 Task: Look for Airbnb options in TÃ¢rgu Secuiesc, Romania from 12th December, 2023 to 16th December, 2023 for 8 adults. Place can be room with 8 bedrooms having 8 beds and 8 bathrooms. Property type can be hotel. Amenities needed are: wifi, TV, free parkinig on premises, gym, breakfast.
Action: Mouse moved to (444, 85)
Screenshot: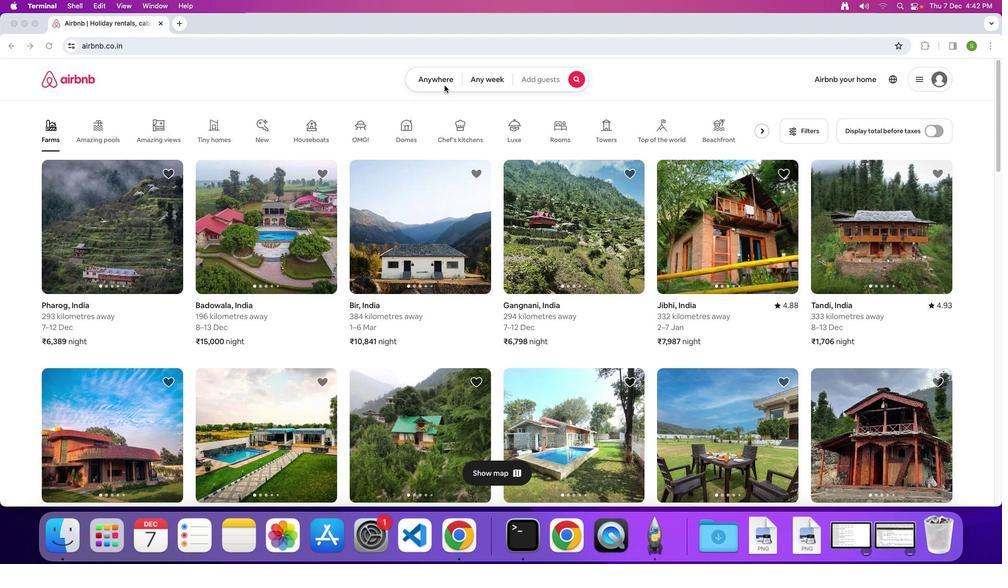 
Action: Mouse pressed left at (444, 85)
Screenshot: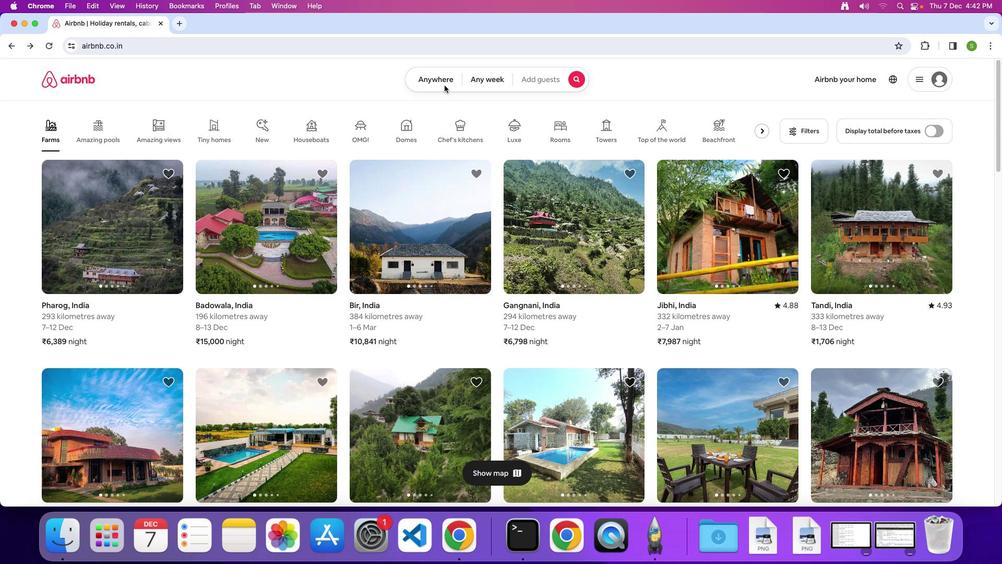 
Action: Mouse moved to (445, 84)
Screenshot: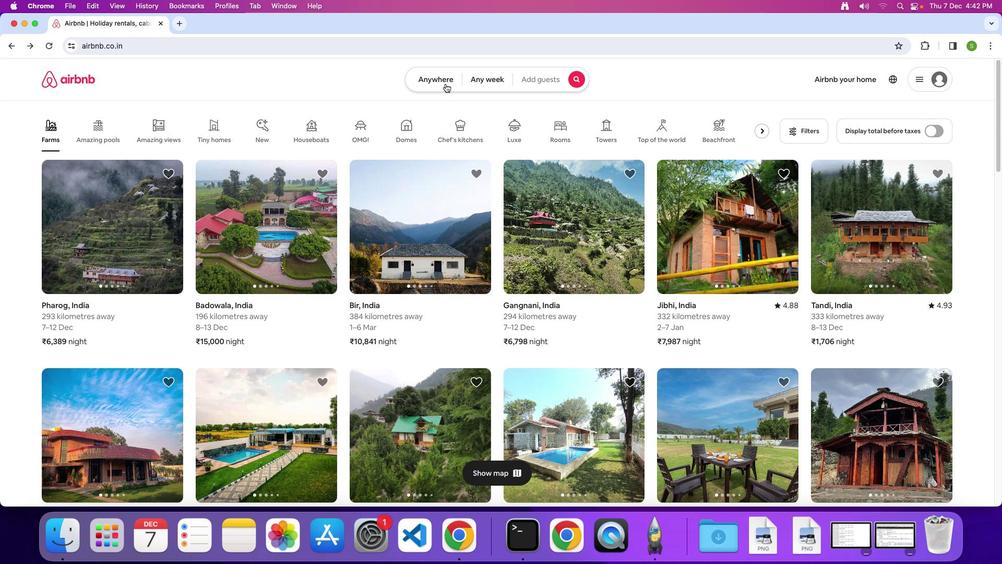 
Action: Mouse pressed left at (445, 84)
Screenshot: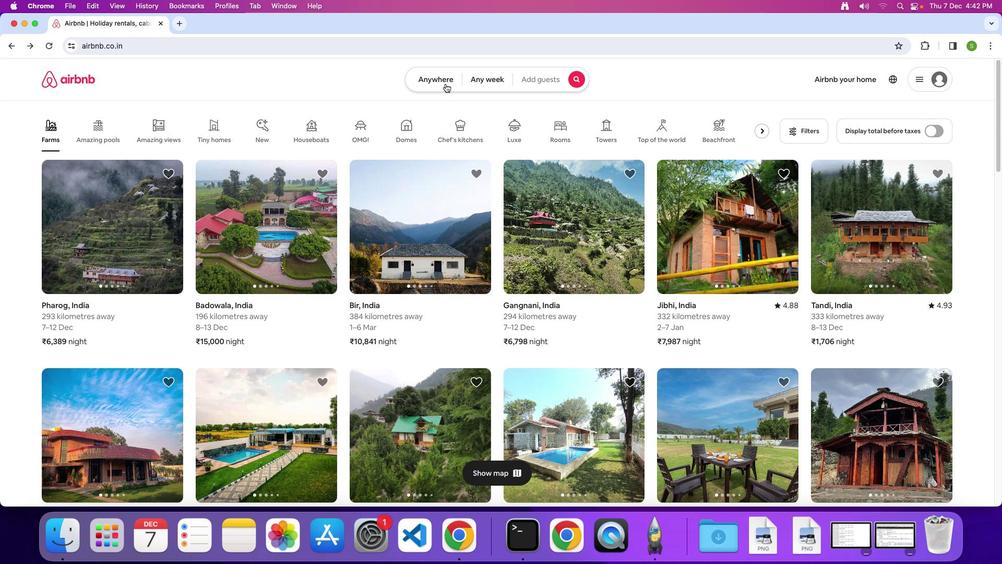 
Action: Mouse moved to (415, 118)
Screenshot: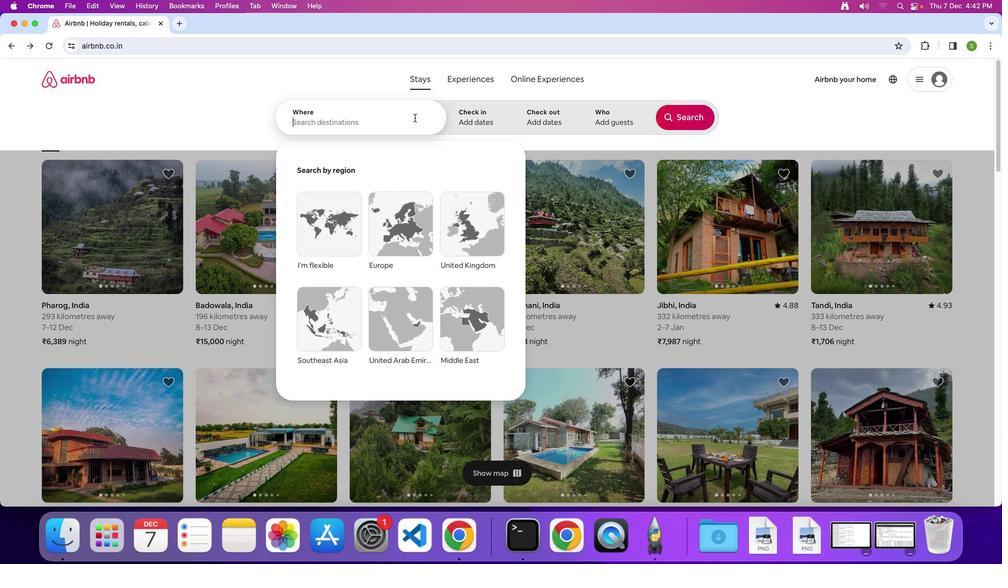 
Action: Mouse pressed left at (415, 118)
Screenshot: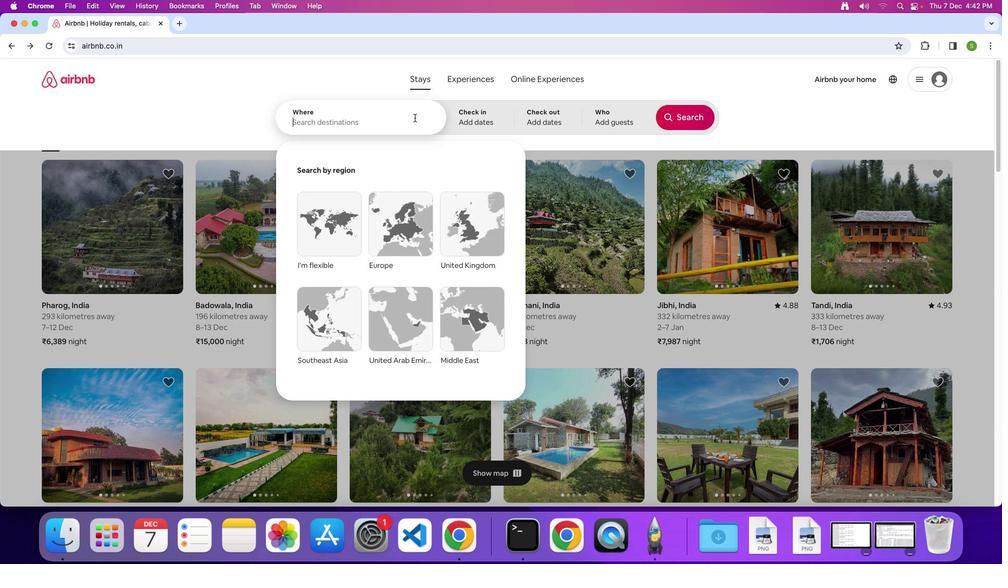 
Action: Key pressed 'T'Key.caps_lock'a''r''g''u'Key.spaceKey.shift'S''e''c''u''i''e''s''c'','Key.spaceKey.shift'R''o''m''a''n''i''a'Key.enter
Screenshot: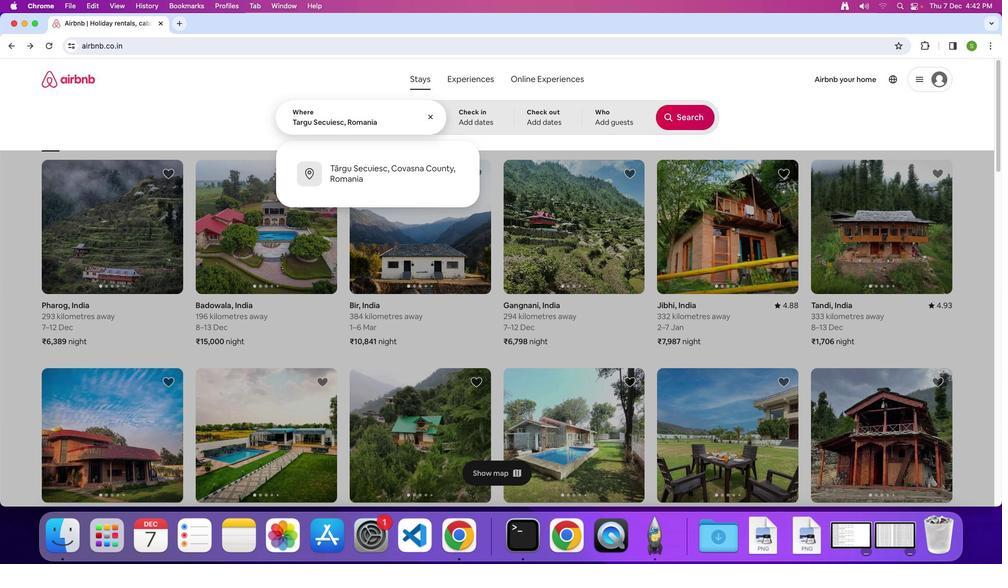 
Action: Mouse moved to (367, 293)
Screenshot: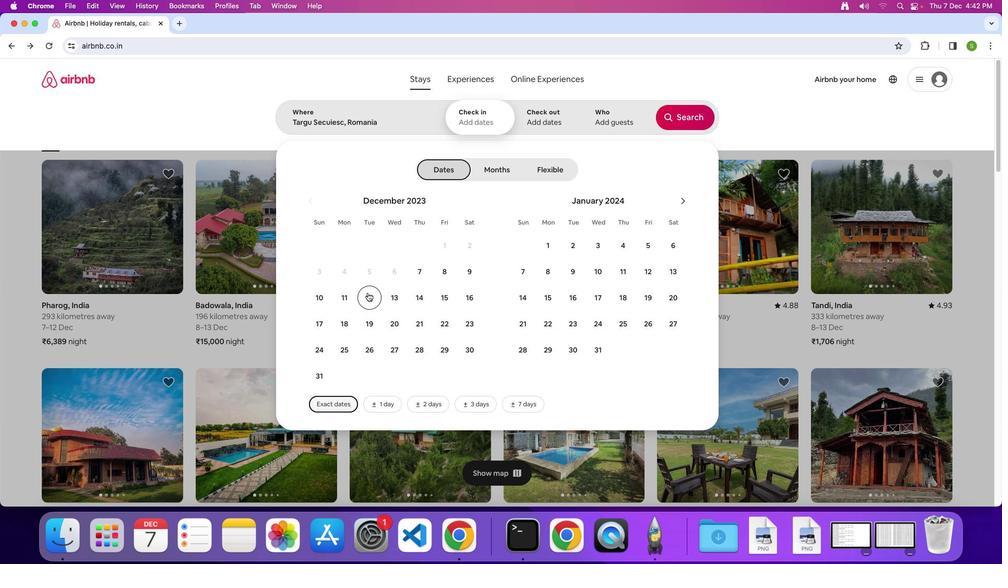 
Action: Mouse pressed left at (367, 293)
Screenshot: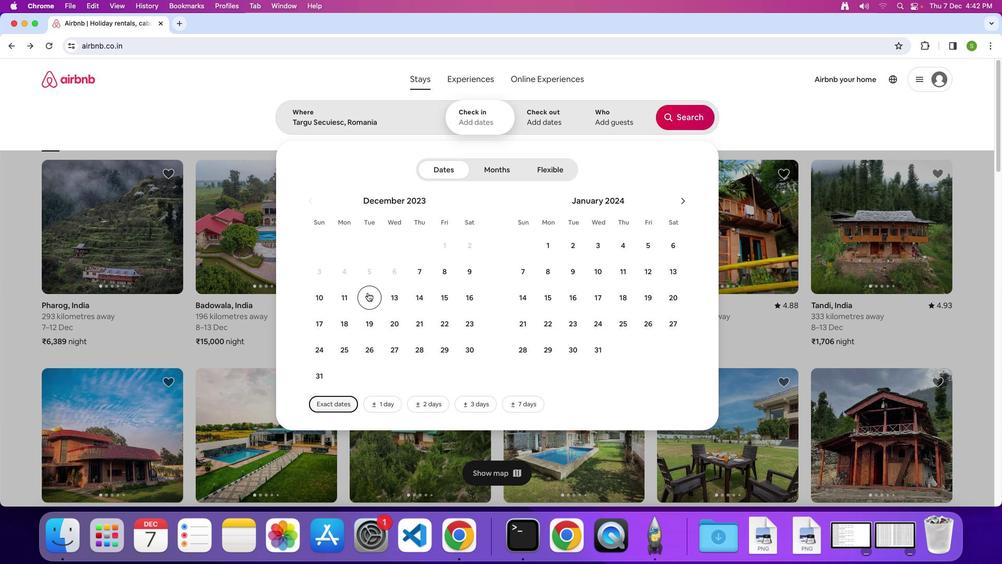 
Action: Mouse moved to (462, 290)
Screenshot: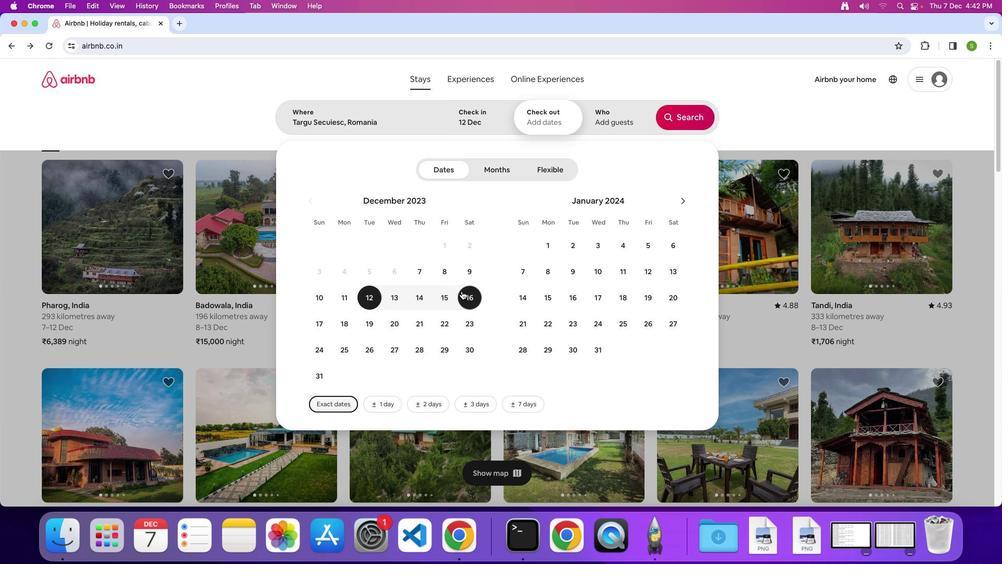 
Action: Mouse pressed left at (462, 290)
Screenshot: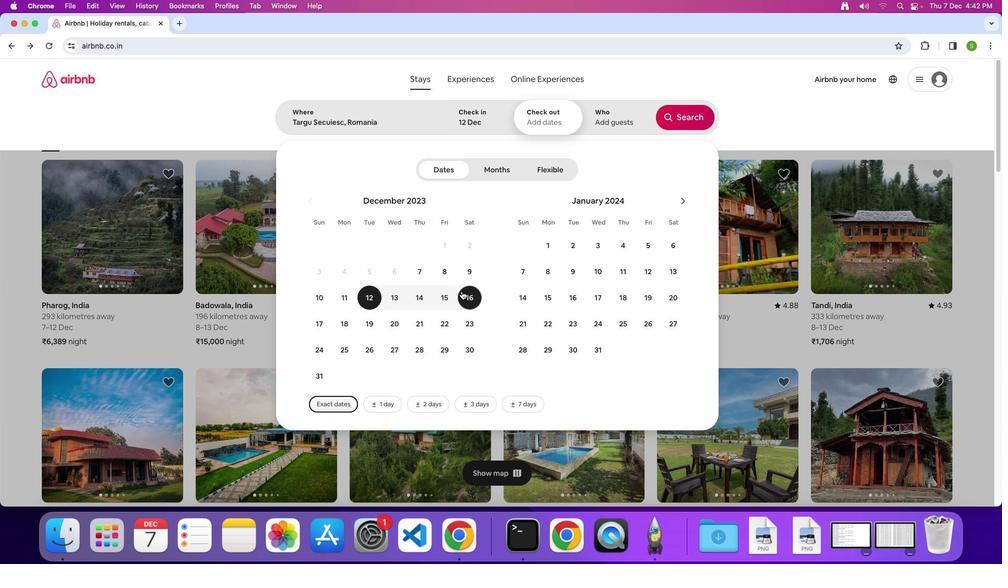 
Action: Mouse moved to (600, 114)
Screenshot: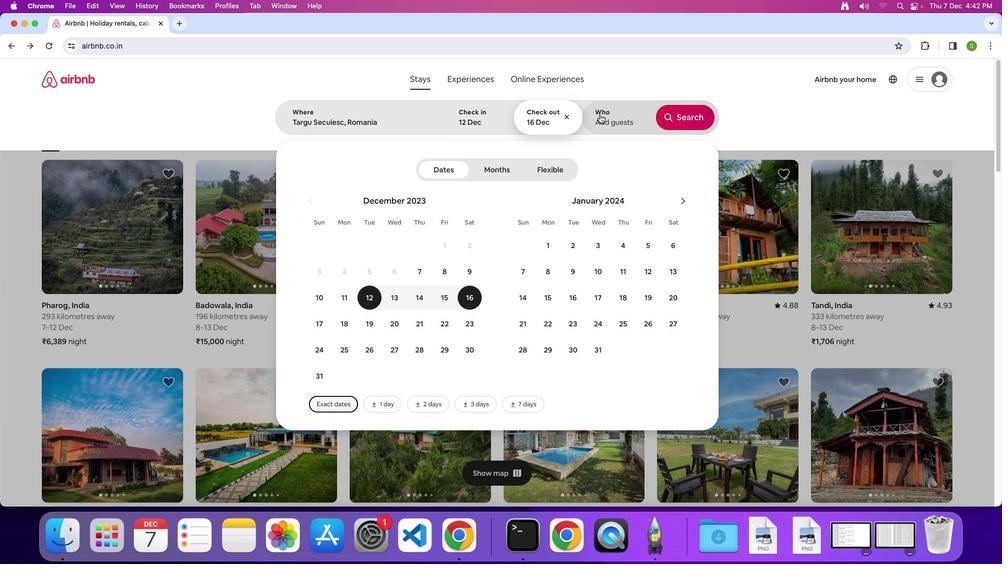 
Action: Mouse pressed left at (600, 114)
Screenshot: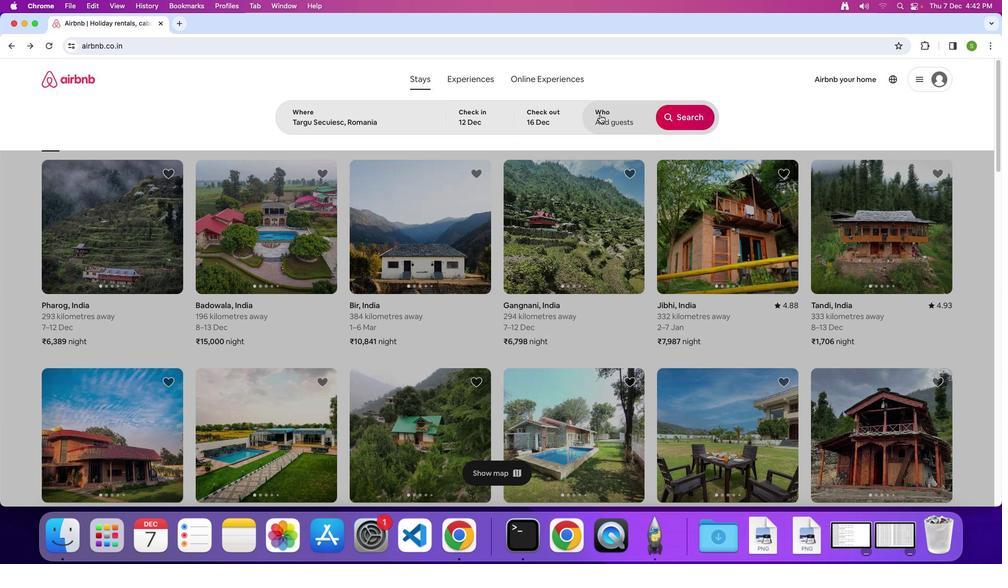 
Action: Mouse moved to (691, 174)
Screenshot: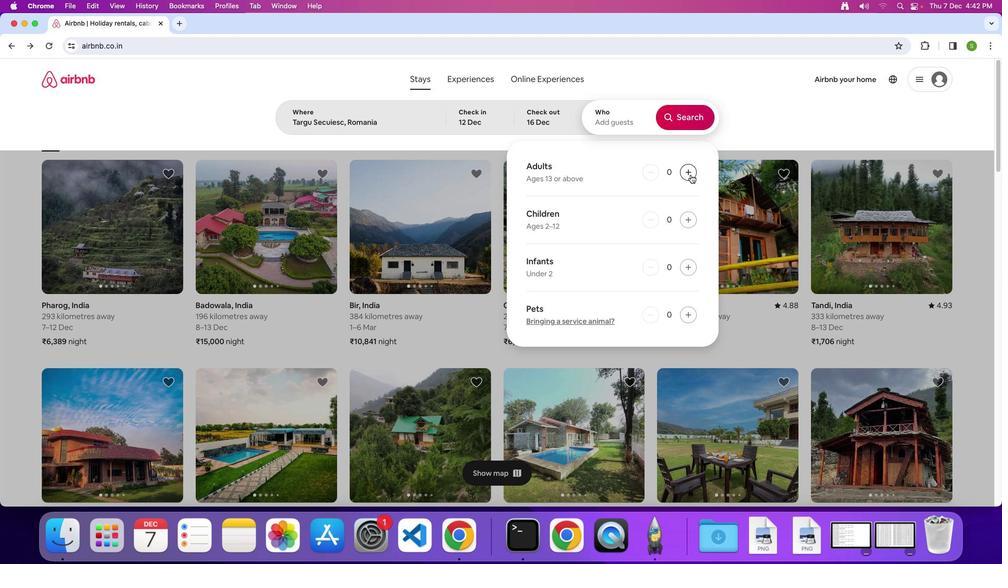 
Action: Mouse pressed left at (691, 174)
Screenshot: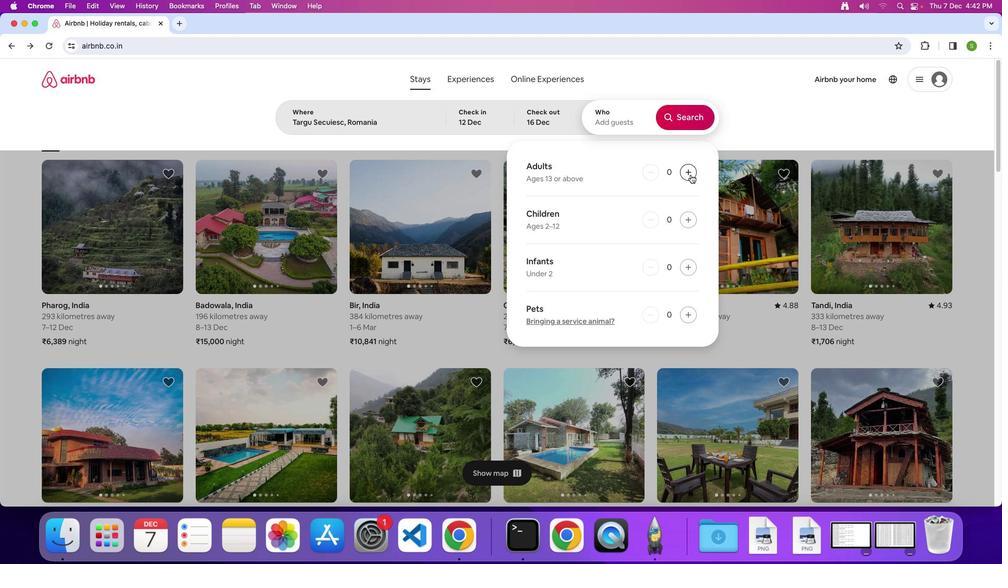 
Action: Mouse pressed left at (691, 174)
Screenshot: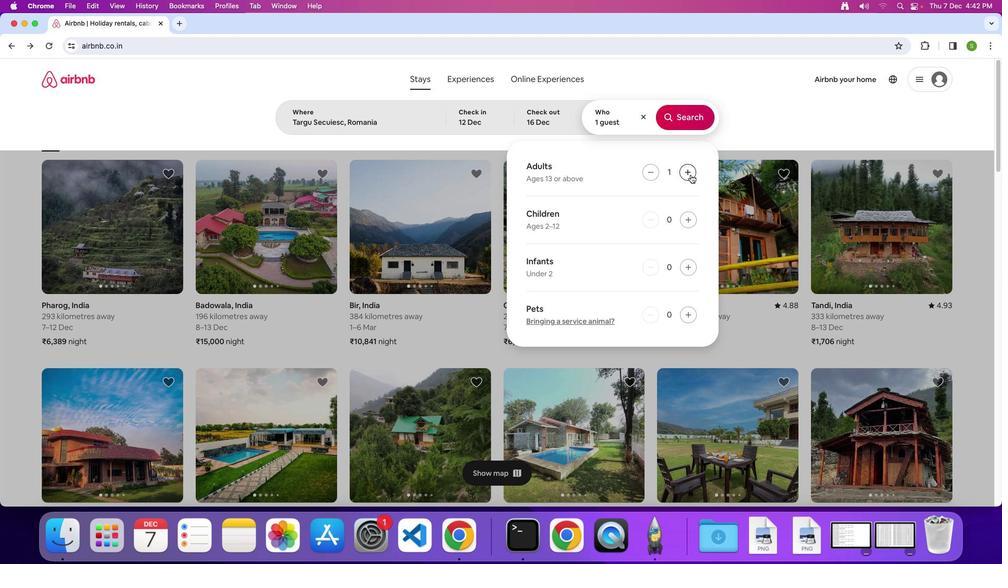 
Action: Mouse pressed left at (691, 174)
Screenshot: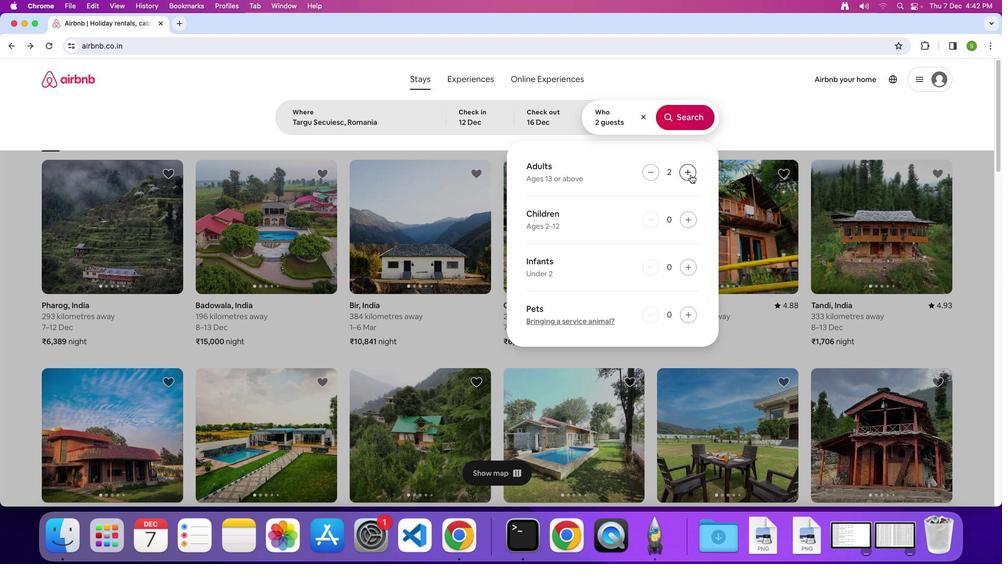 
Action: Mouse pressed left at (691, 174)
Screenshot: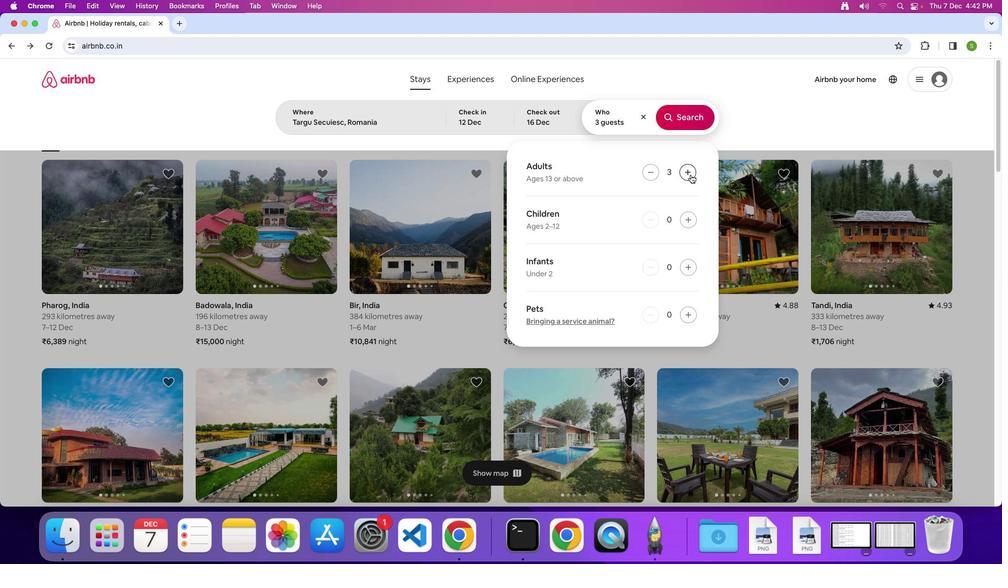 
Action: Mouse pressed left at (691, 174)
Screenshot: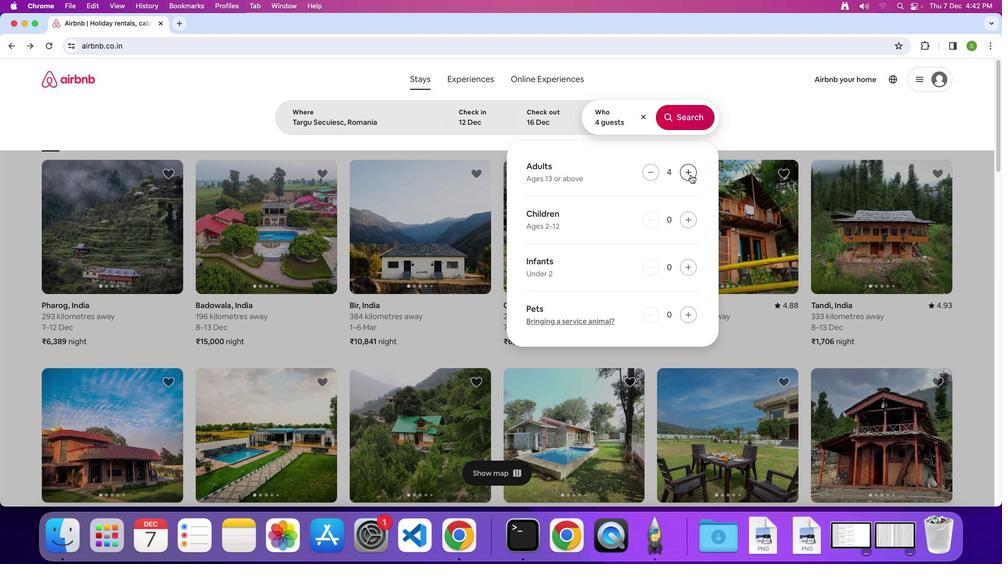 
Action: Mouse pressed left at (691, 174)
Screenshot: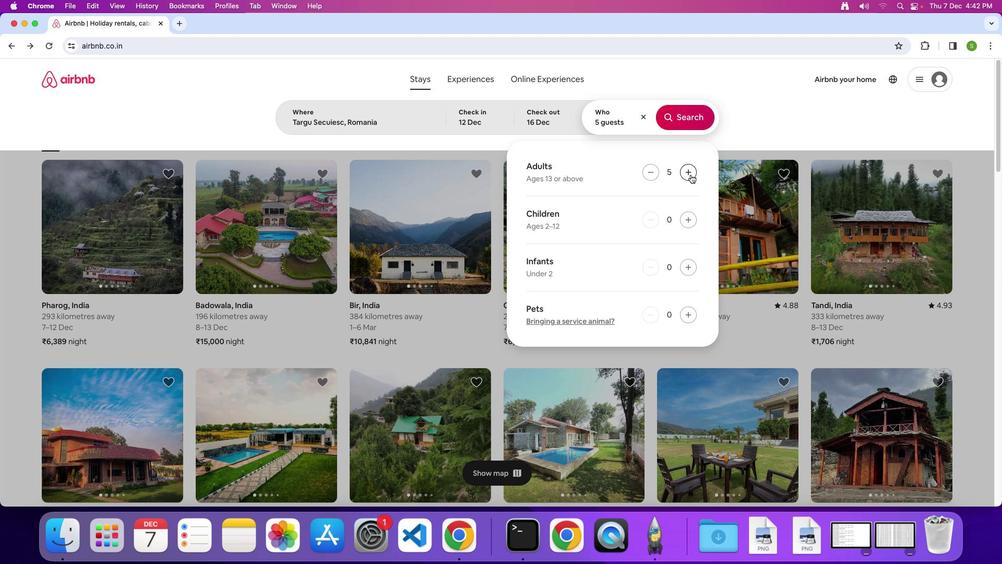 
Action: Mouse pressed left at (691, 174)
Screenshot: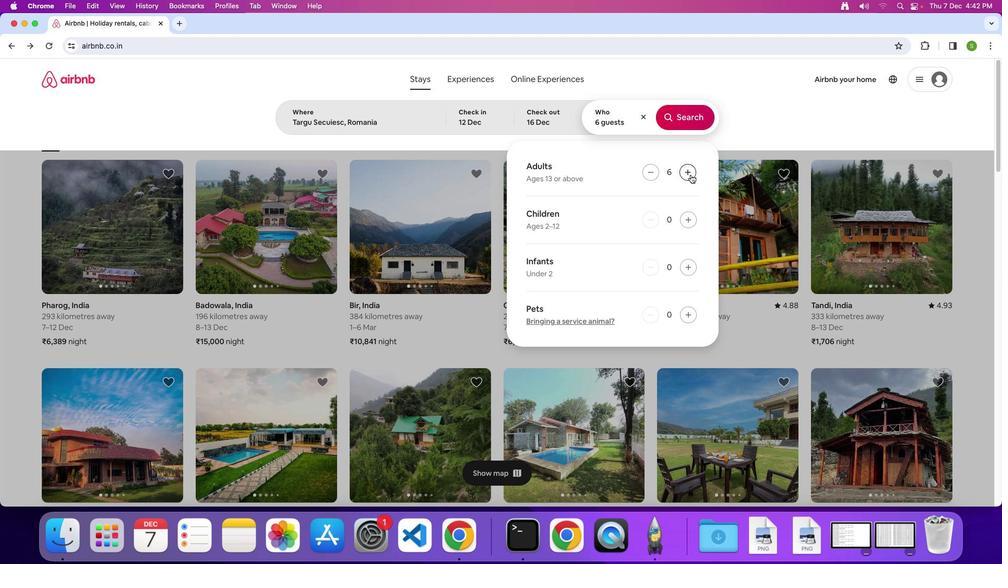 
Action: Mouse pressed left at (691, 174)
Screenshot: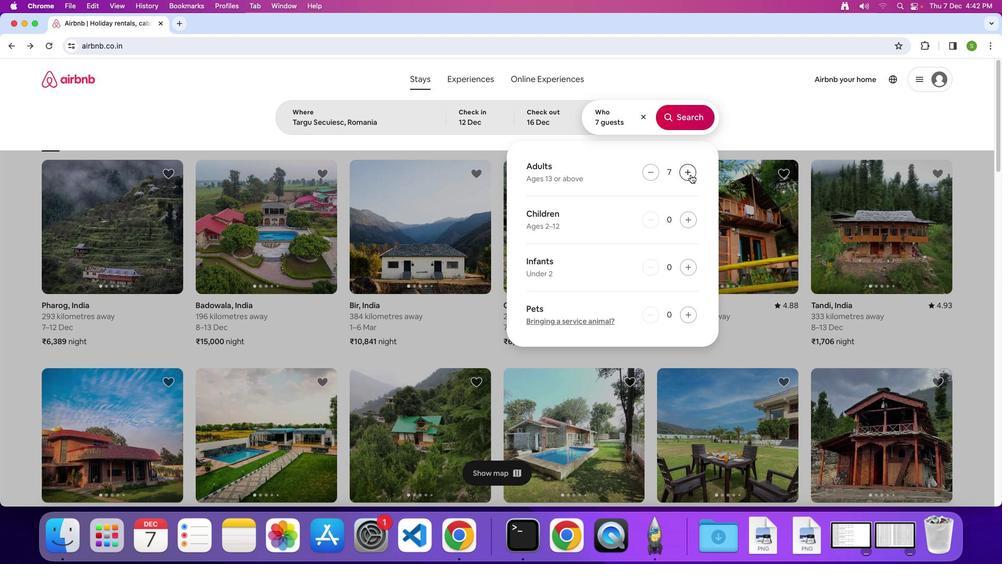 
Action: Mouse moved to (693, 122)
Screenshot: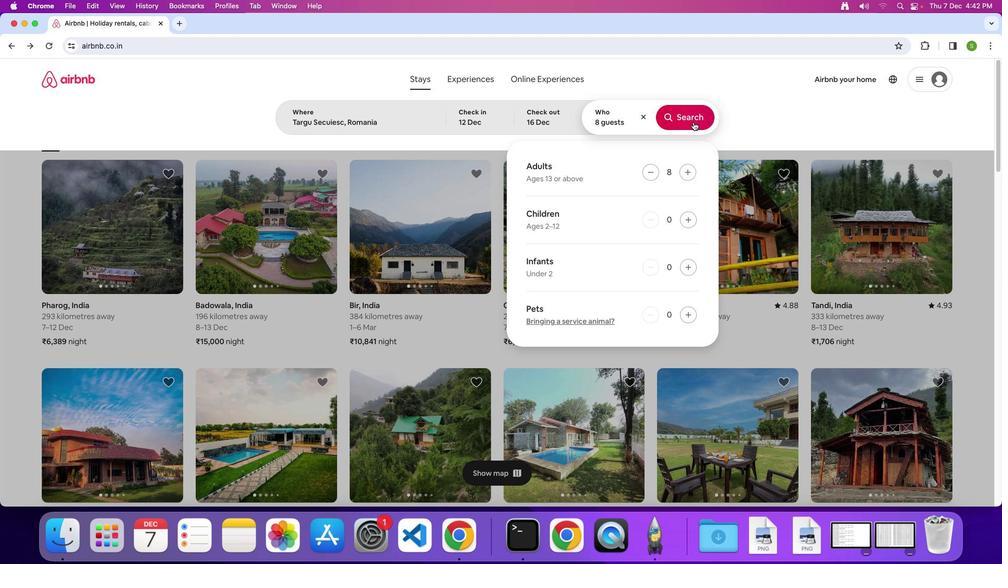 
Action: Mouse pressed left at (693, 122)
Screenshot: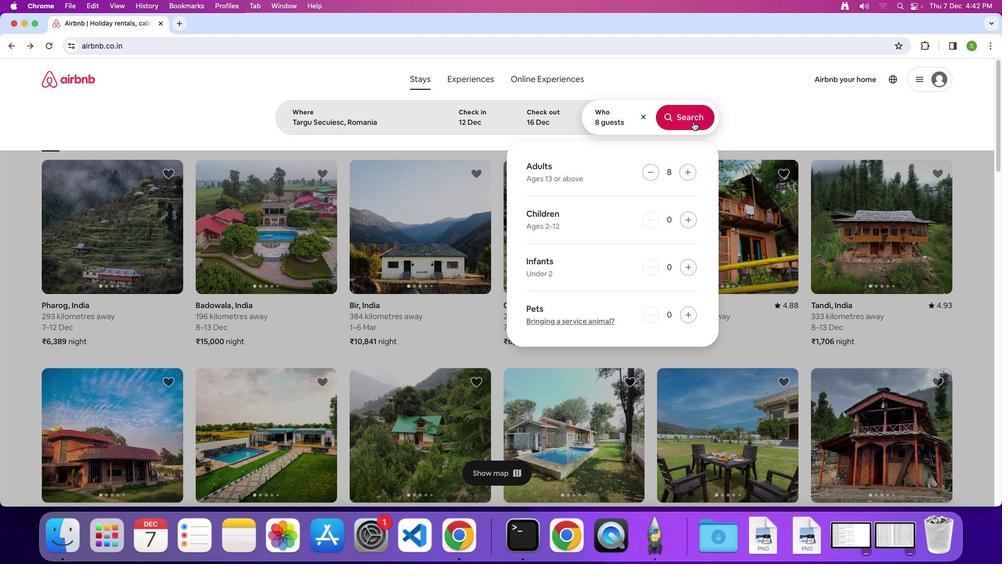 
Action: Mouse moved to (837, 126)
Screenshot: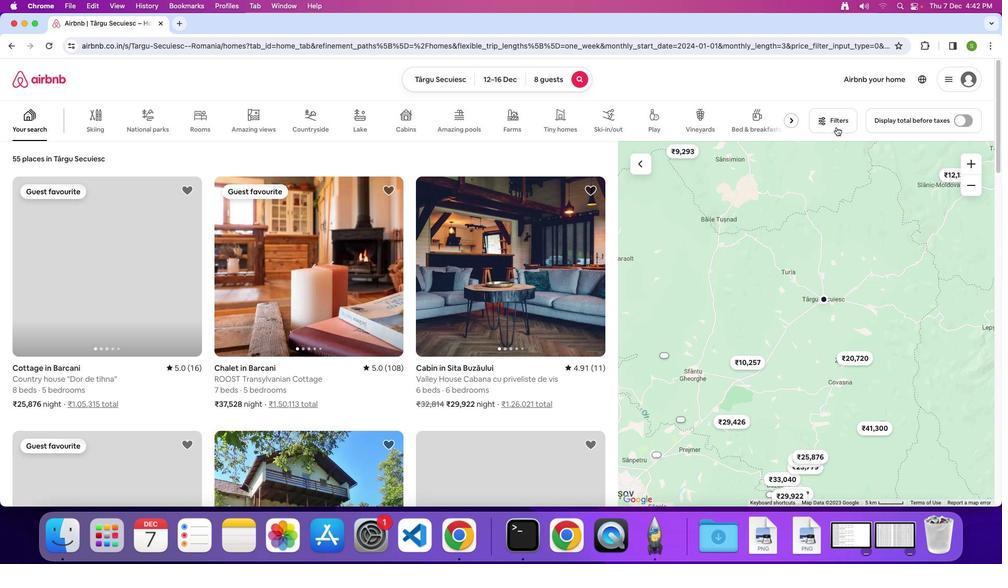 
Action: Mouse pressed left at (837, 126)
Screenshot: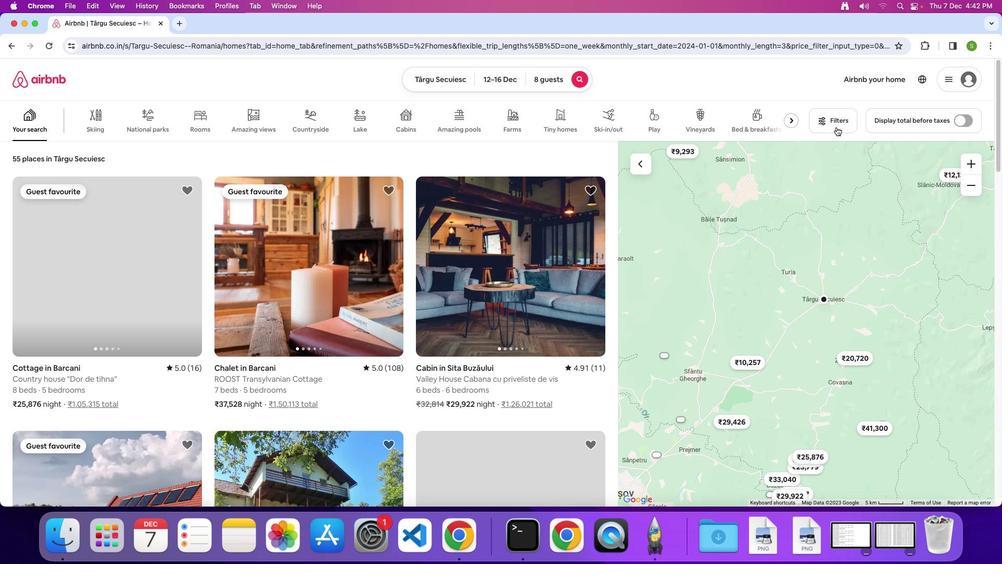 
Action: Mouse moved to (494, 190)
Screenshot: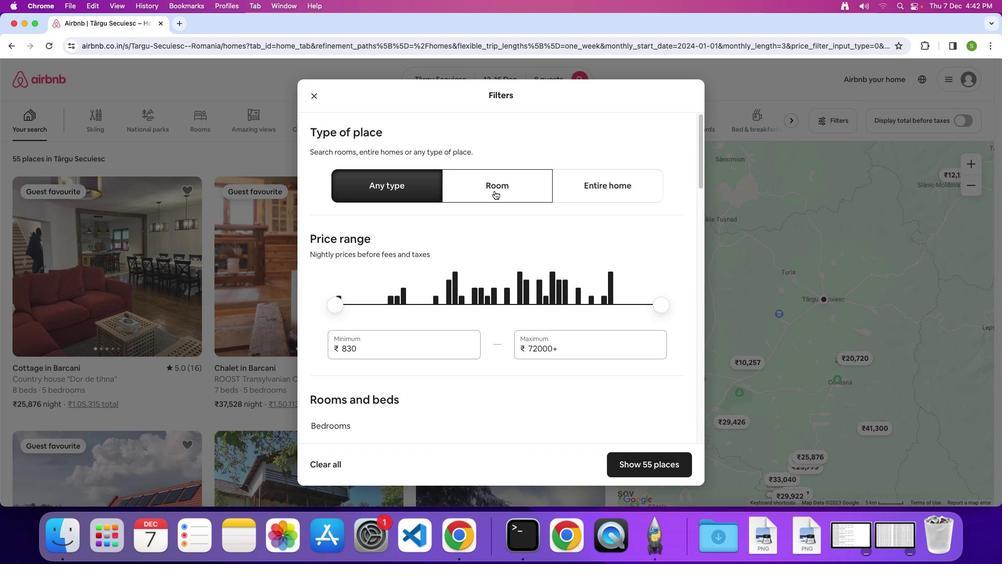 
Action: Mouse pressed left at (494, 190)
Screenshot: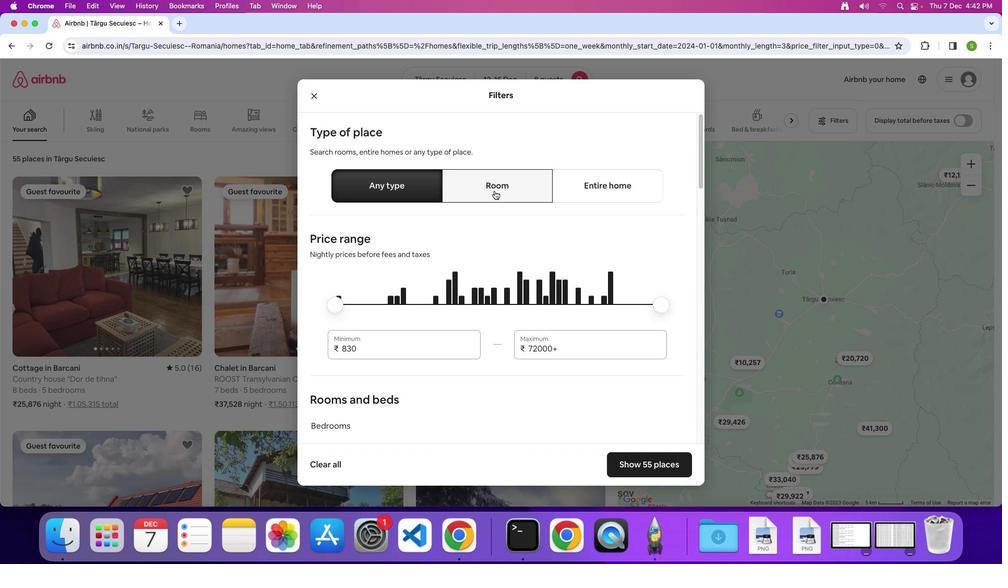 
Action: Mouse moved to (500, 261)
Screenshot: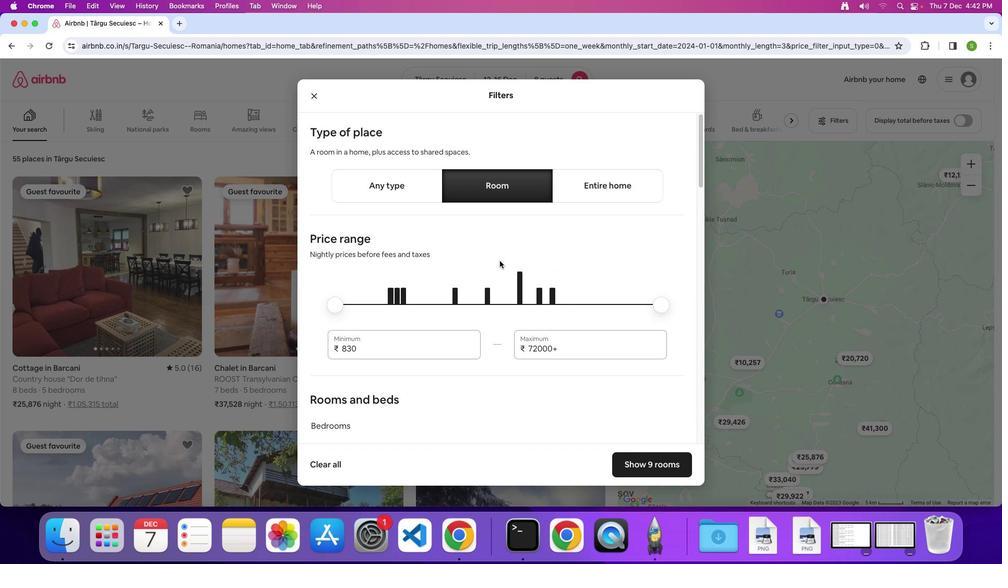 
Action: Mouse scrolled (500, 261) with delta (0, 0)
Screenshot: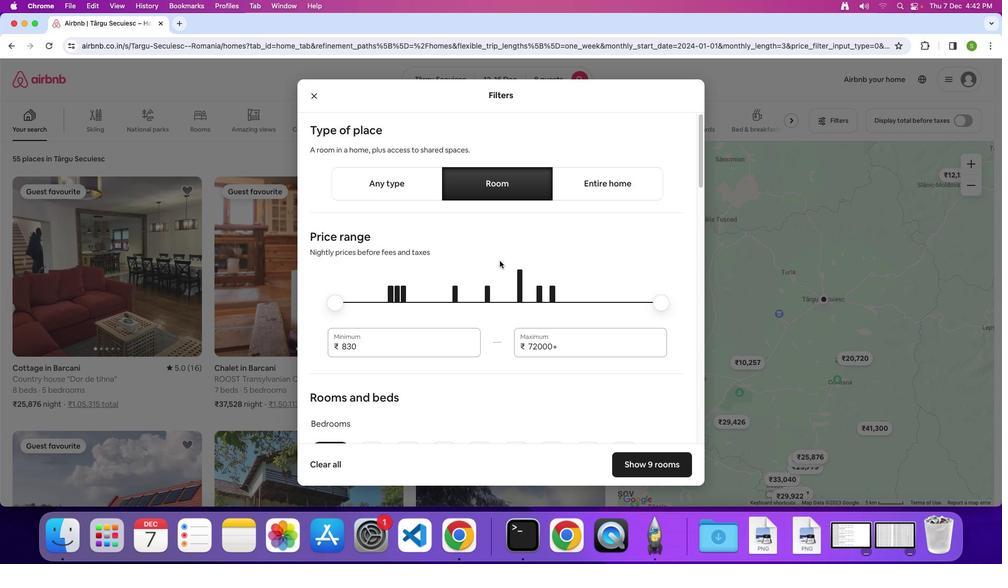 
Action: Mouse scrolled (500, 261) with delta (0, 0)
Screenshot: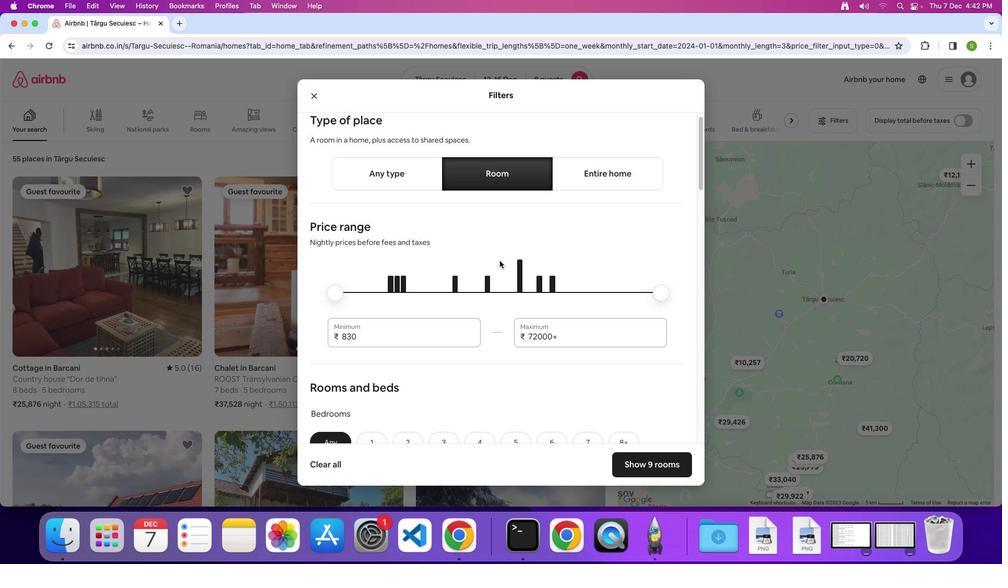 
Action: Mouse scrolled (500, 261) with delta (0, 0)
Screenshot: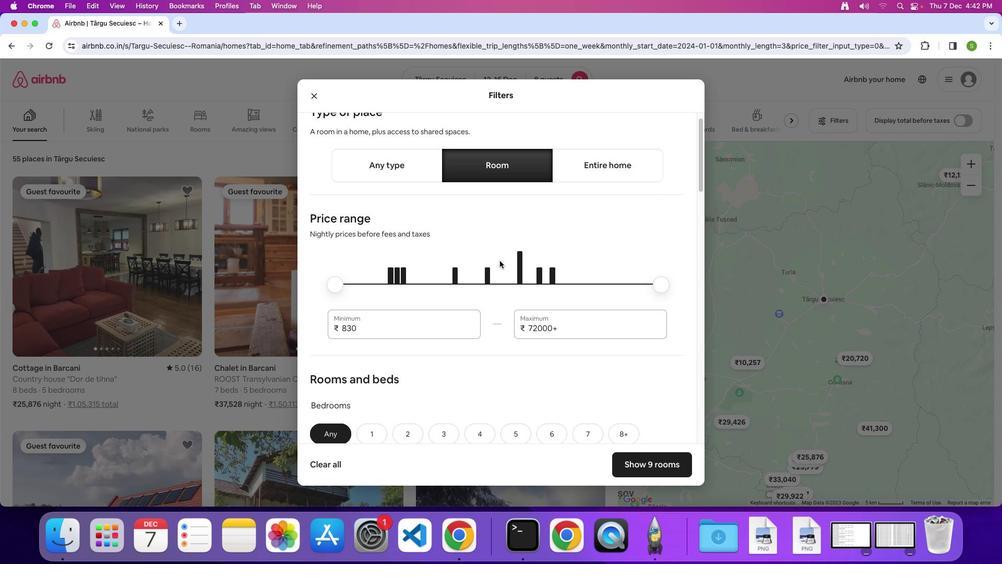
Action: Mouse scrolled (500, 261) with delta (0, 0)
Screenshot: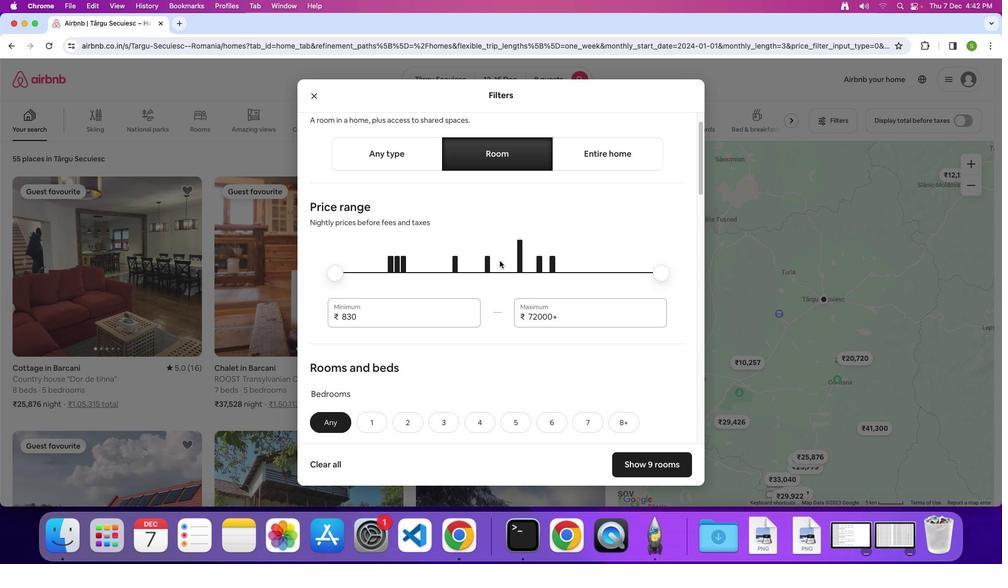 
Action: Mouse scrolled (500, 261) with delta (0, 0)
Screenshot: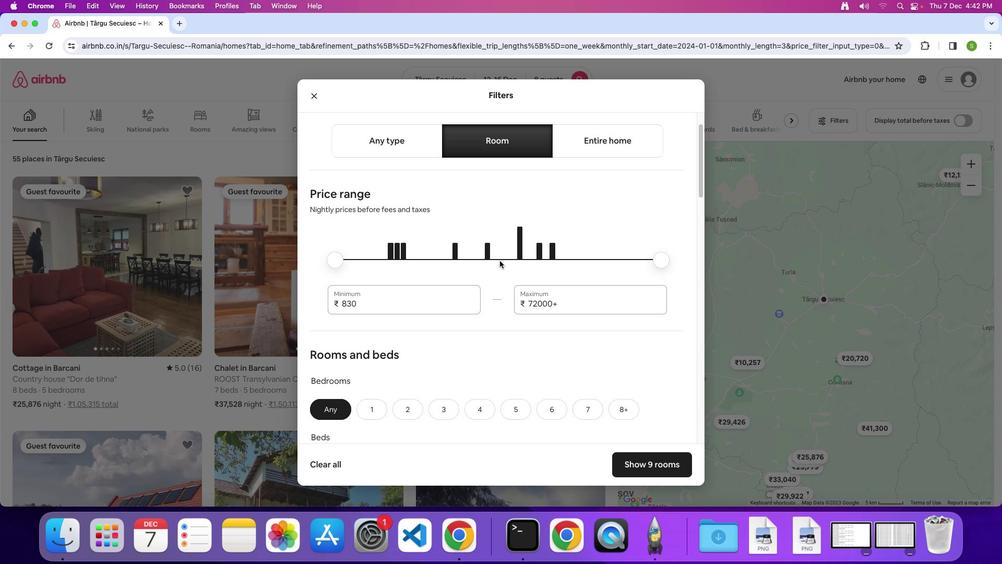 
Action: Mouse scrolled (500, 261) with delta (0, 0)
Screenshot: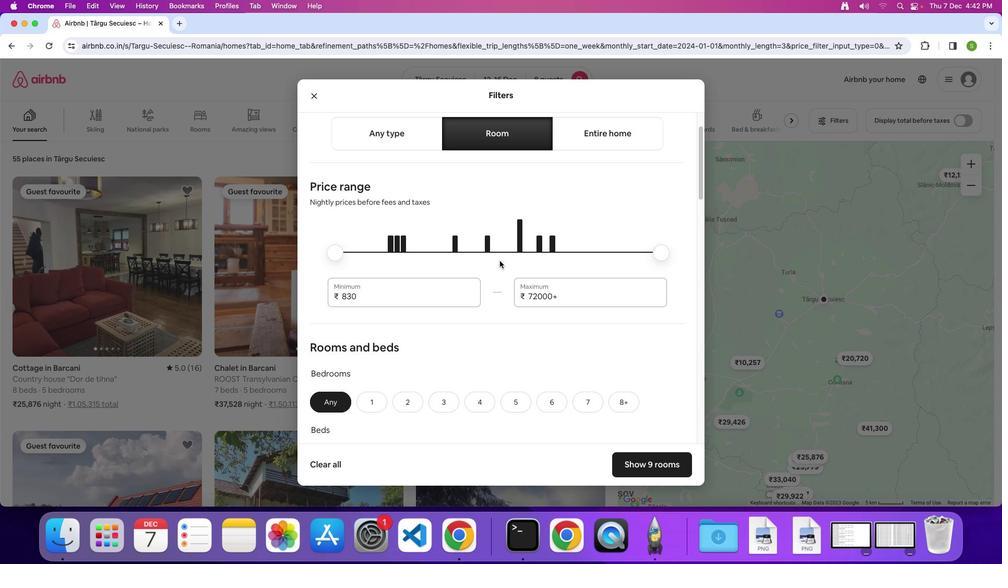 
Action: Mouse scrolled (500, 261) with delta (0, 0)
Screenshot: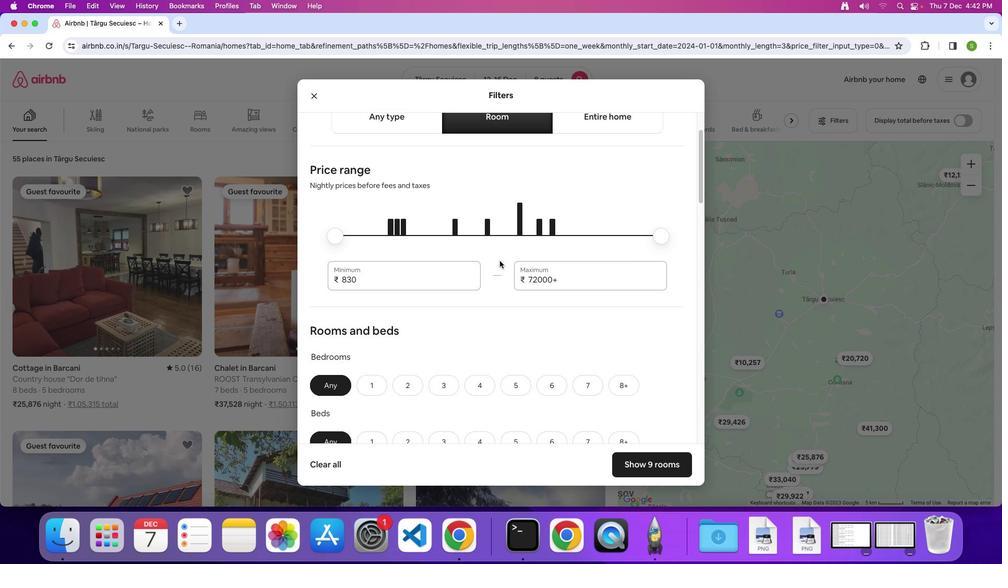 
Action: Mouse scrolled (500, 261) with delta (0, 0)
Screenshot: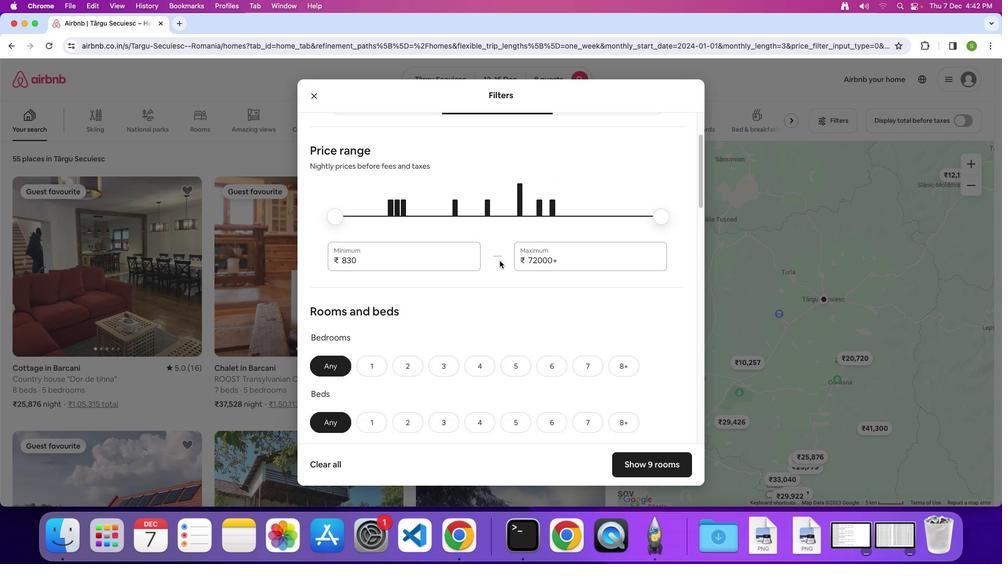 
Action: Mouse scrolled (500, 261) with delta (0, -1)
Screenshot: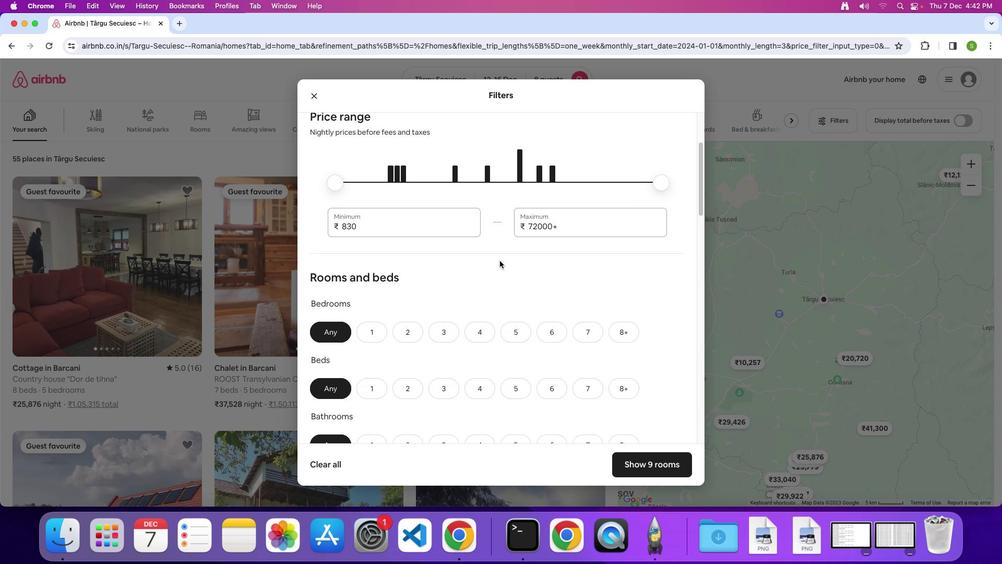 
Action: Mouse moved to (615, 319)
Screenshot: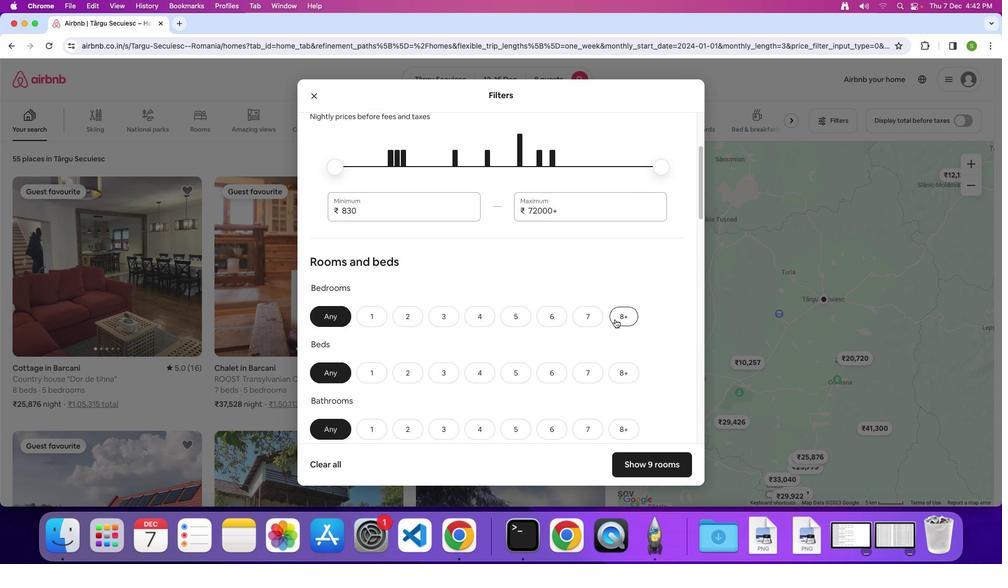 
Action: Mouse pressed left at (615, 319)
Screenshot: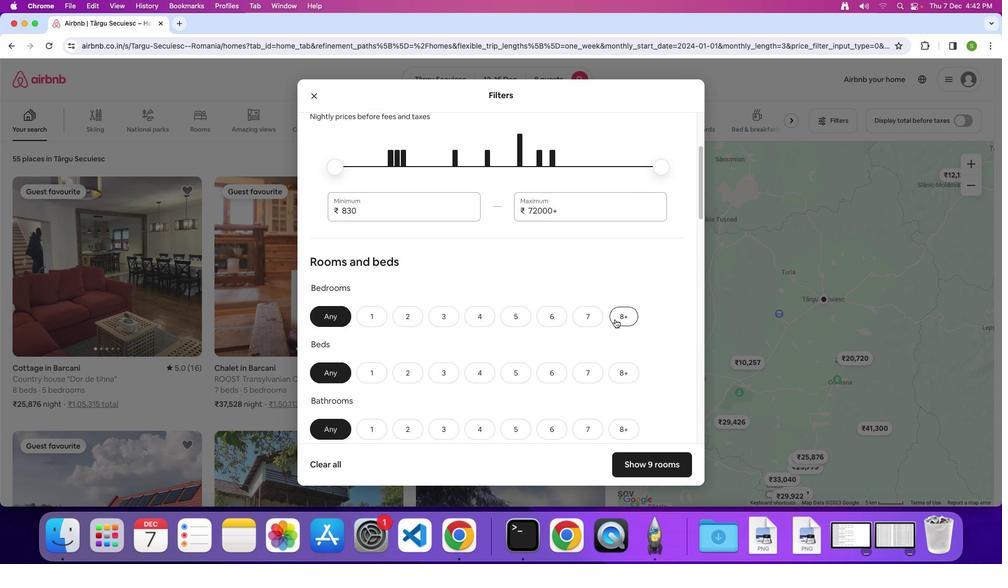 
Action: Mouse moved to (621, 374)
Screenshot: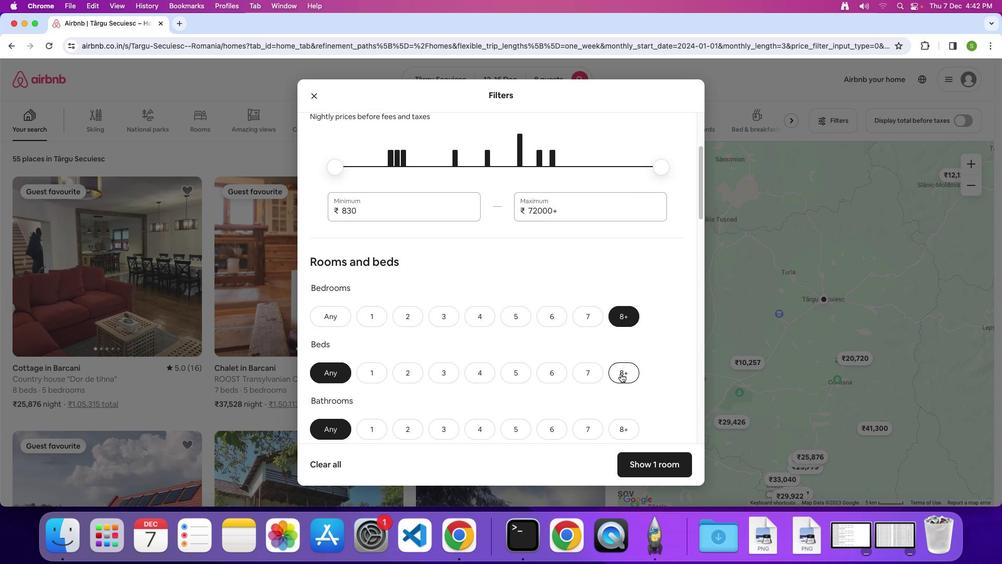 
Action: Mouse pressed left at (621, 374)
Screenshot: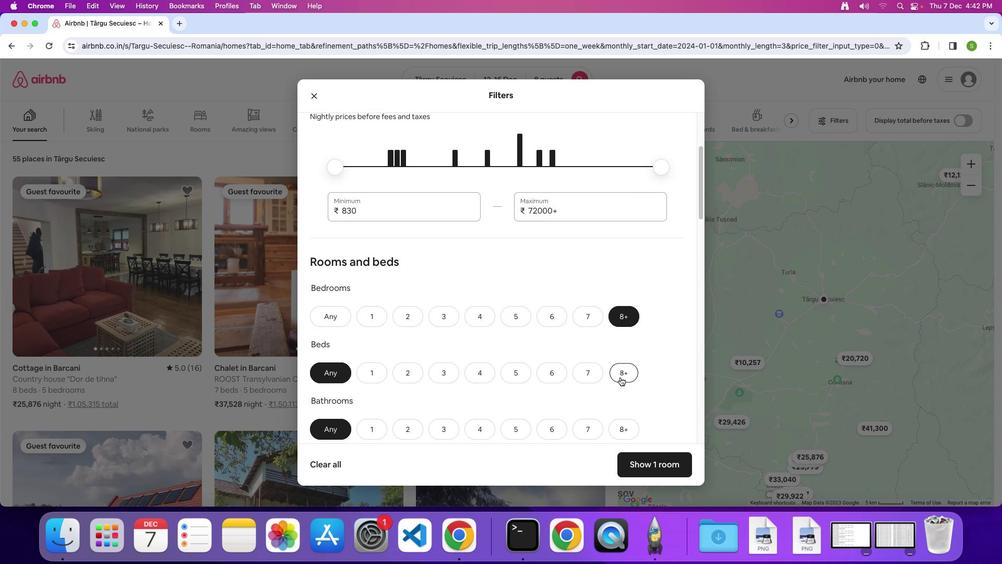 
Action: Mouse moved to (617, 427)
Screenshot: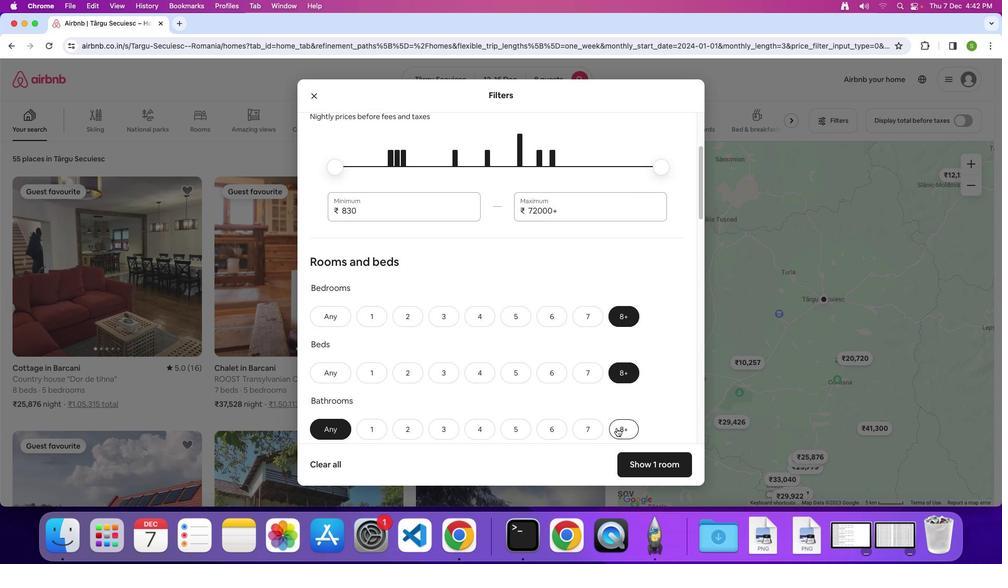 
Action: Mouse pressed left at (617, 427)
Screenshot: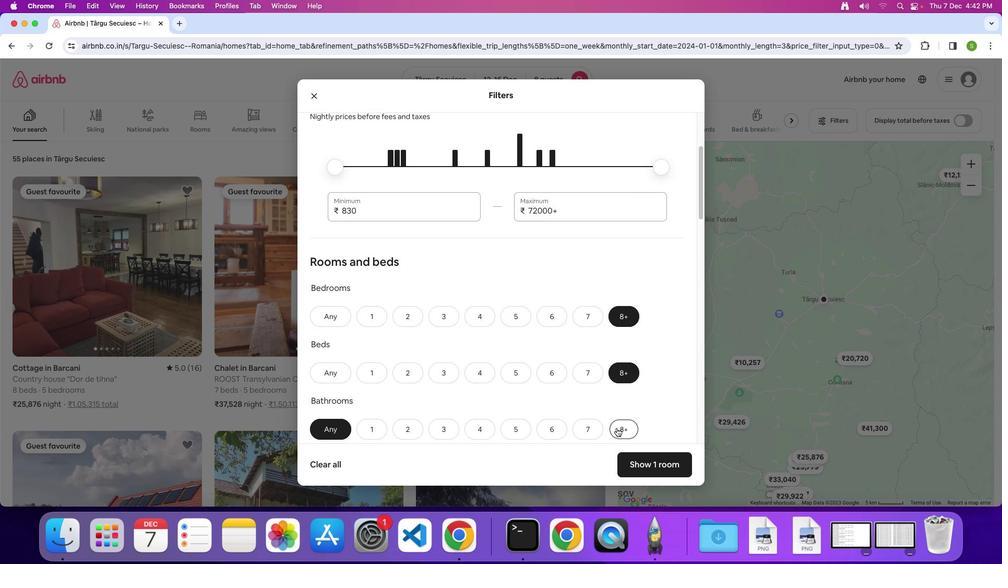 
Action: Mouse moved to (516, 332)
Screenshot: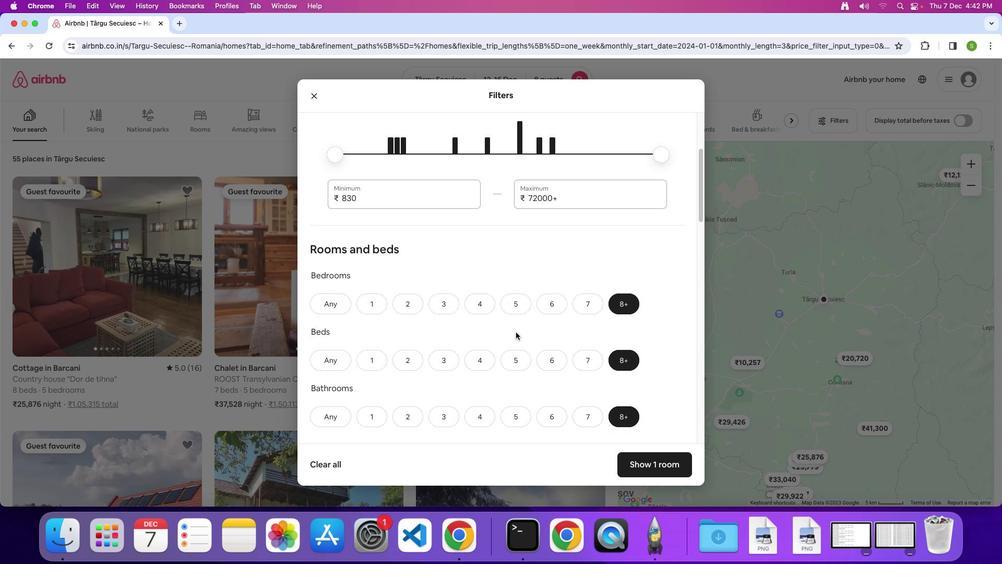 
Action: Mouse scrolled (516, 332) with delta (0, 0)
Screenshot: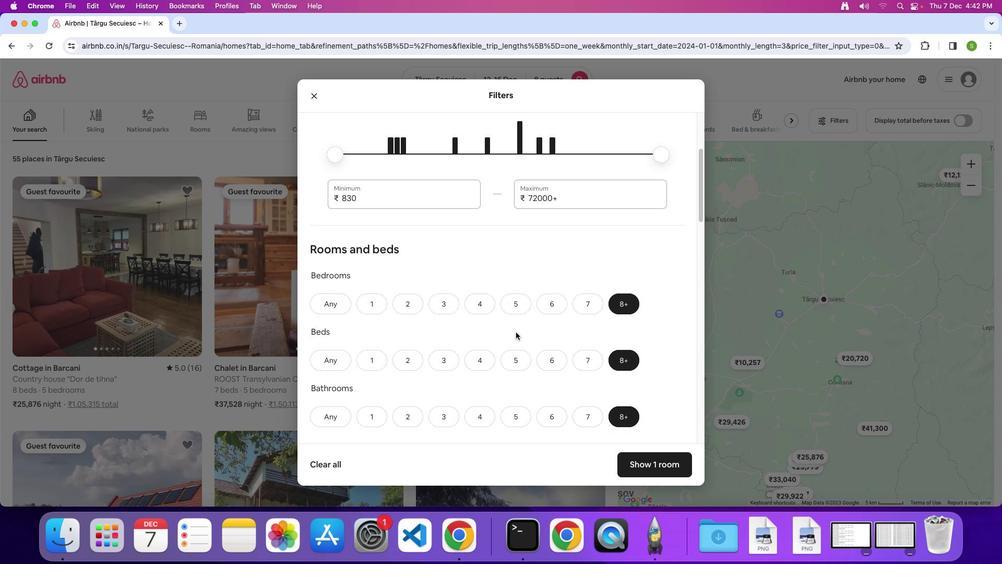 
Action: Mouse scrolled (516, 332) with delta (0, 0)
Screenshot: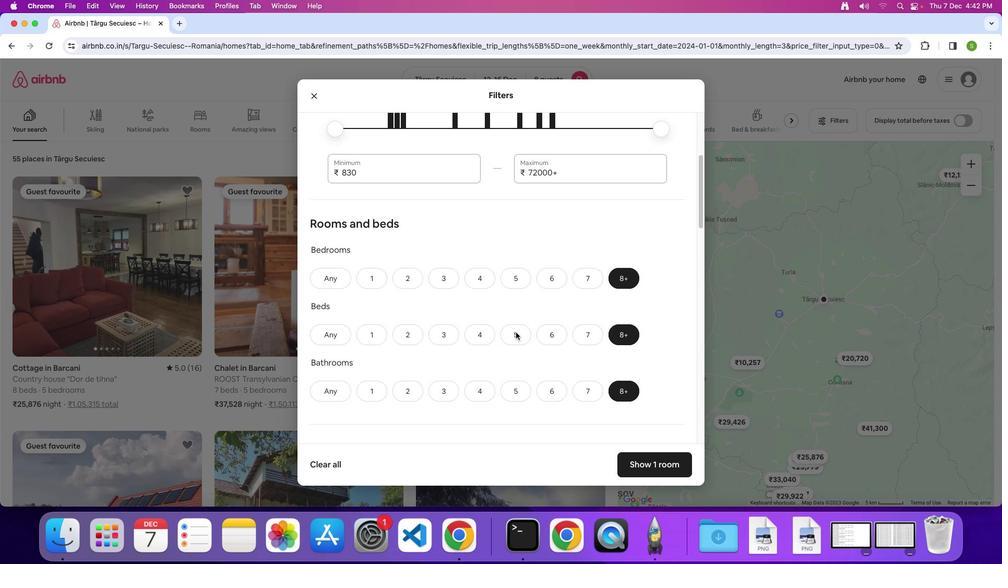 
Action: Mouse scrolled (516, 332) with delta (0, -2)
Screenshot: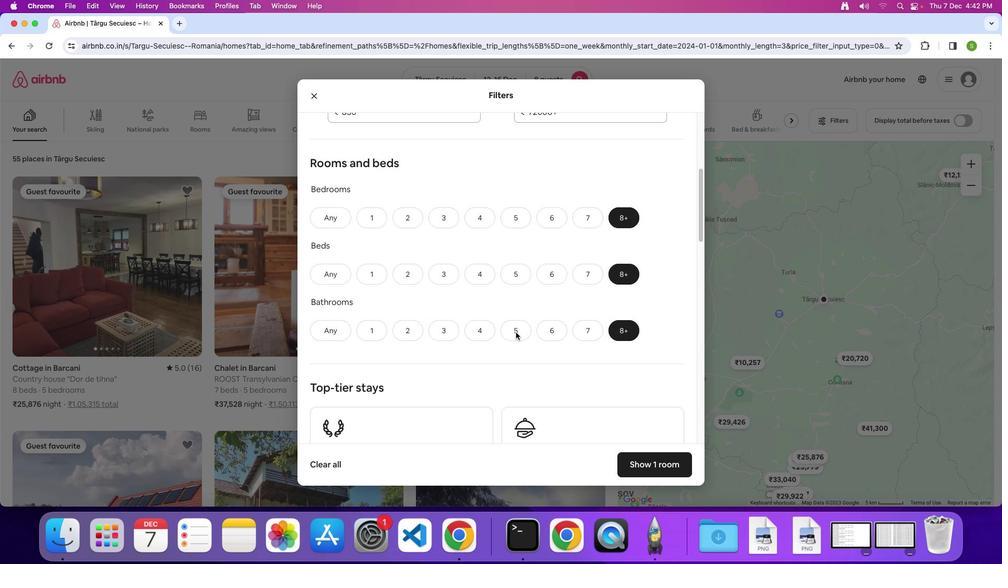 
Action: Mouse scrolled (516, 332) with delta (0, 0)
Screenshot: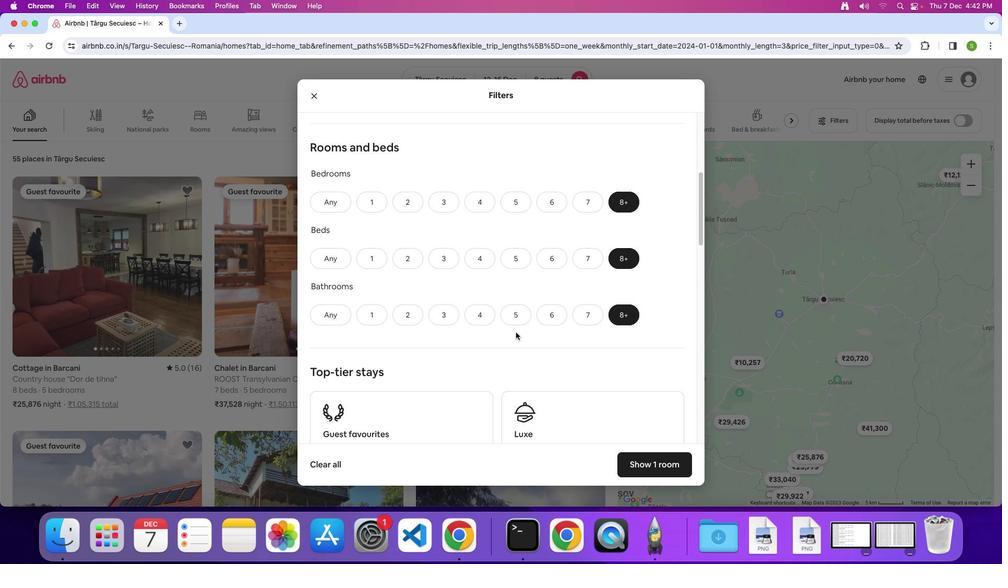 
Action: Mouse scrolled (516, 332) with delta (0, 0)
Screenshot: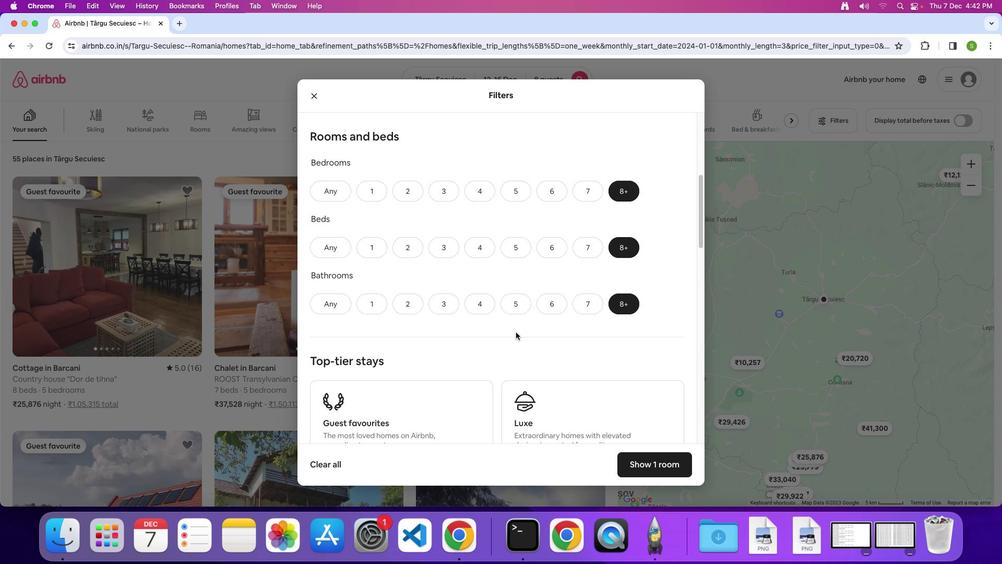 
Action: Mouse scrolled (516, 332) with delta (0, -1)
Screenshot: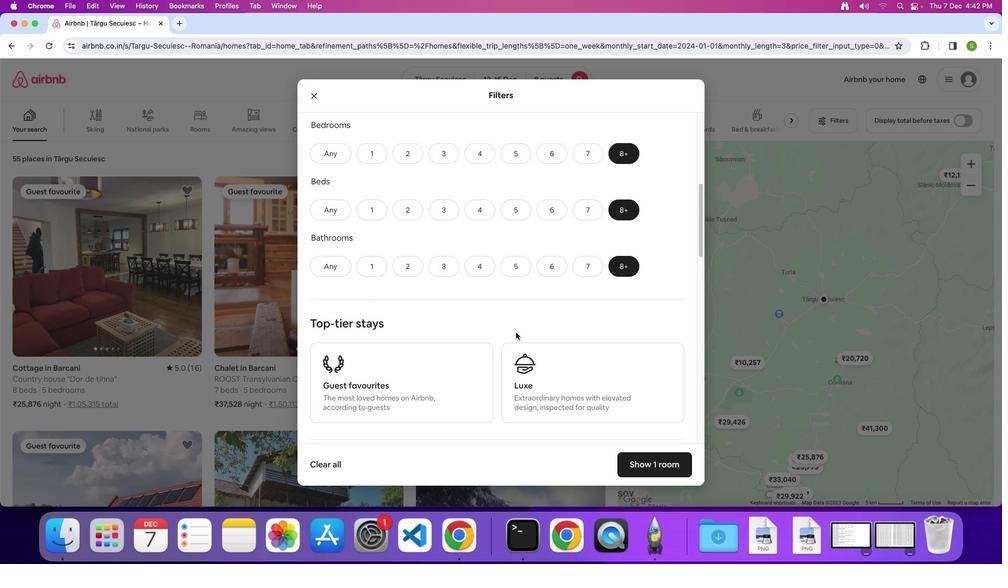 
Action: Mouse scrolled (516, 332) with delta (0, 0)
Screenshot: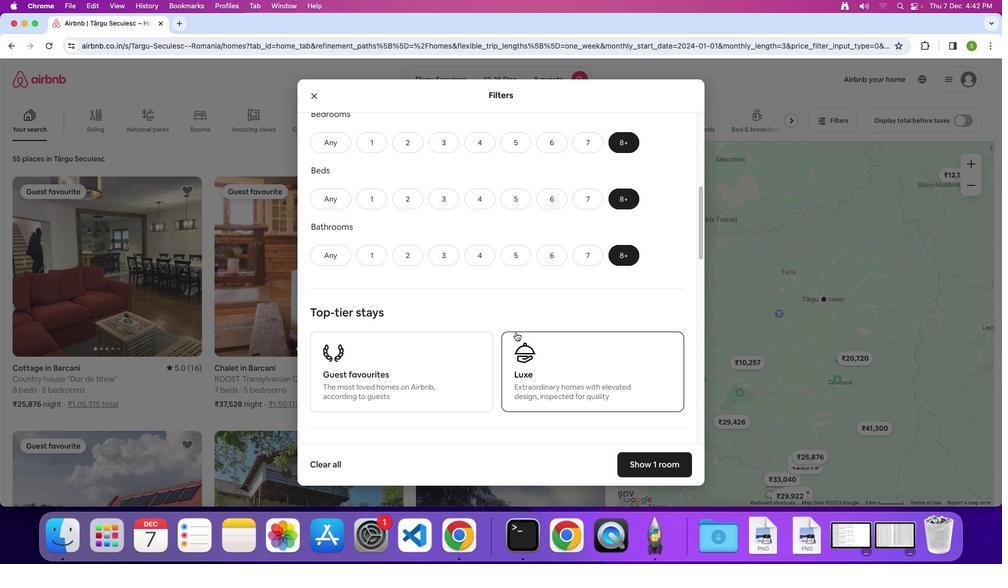 
Action: Mouse scrolled (516, 332) with delta (0, 0)
Screenshot: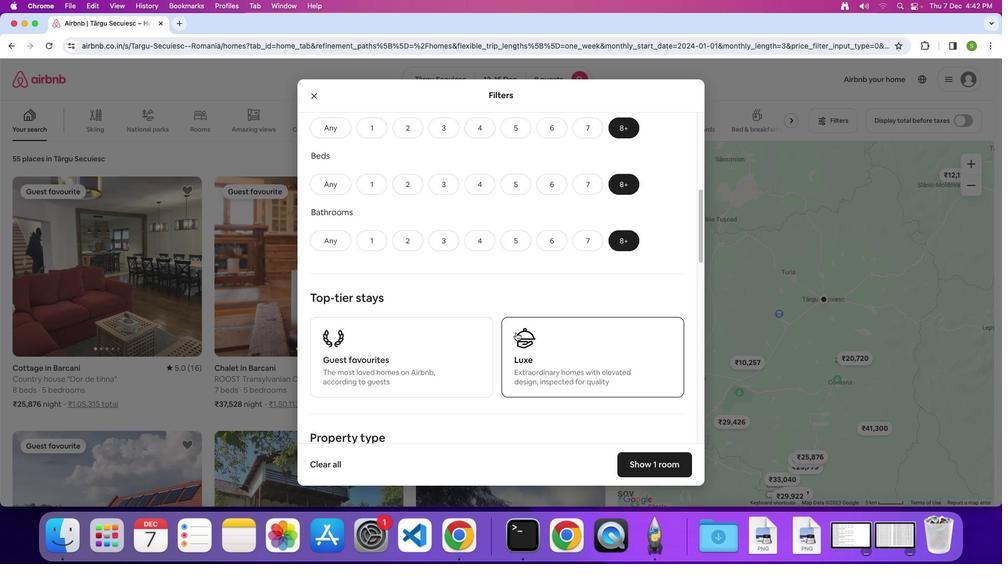 
Action: Mouse scrolled (516, 332) with delta (0, 0)
Screenshot: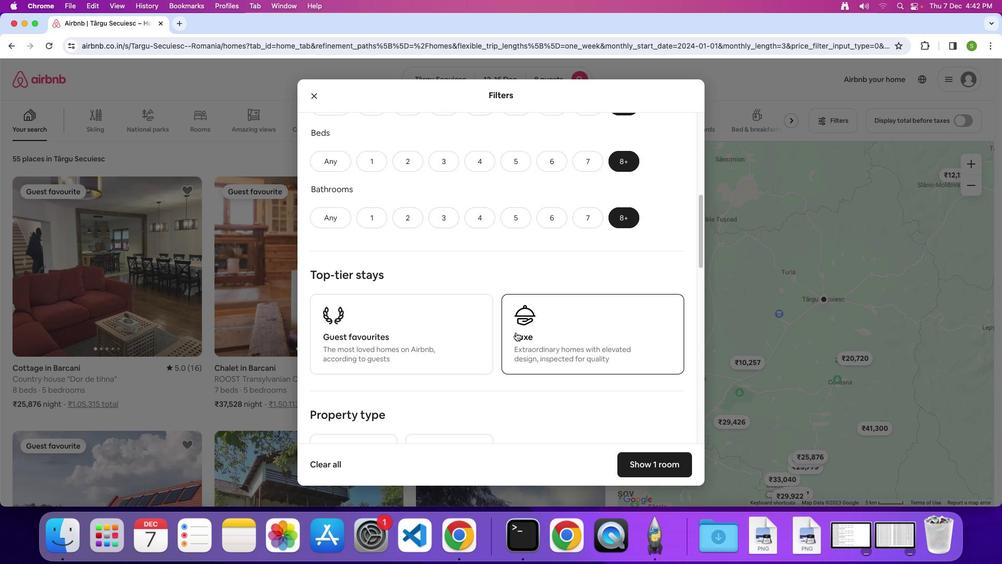 
Action: Mouse scrolled (516, 332) with delta (0, 0)
Screenshot: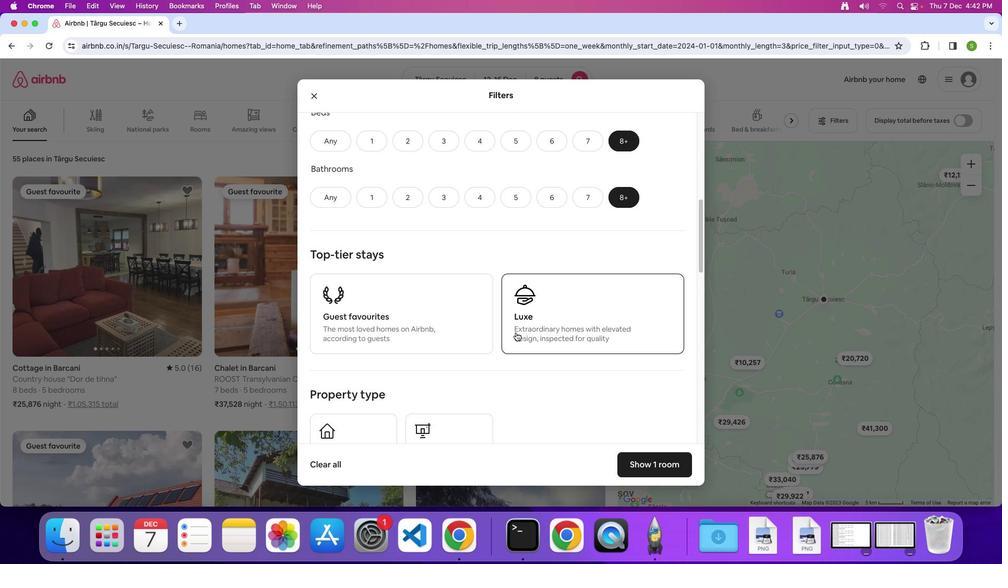 
Action: Mouse scrolled (516, 332) with delta (0, 0)
Screenshot: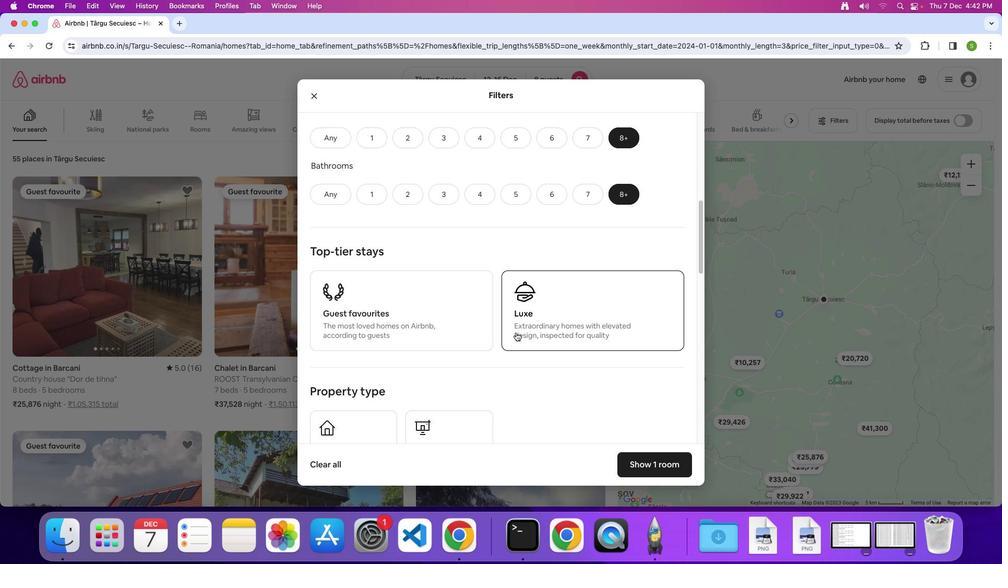 
Action: Mouse scrolled (516, 332) with delta (0, 0)
Screenshot: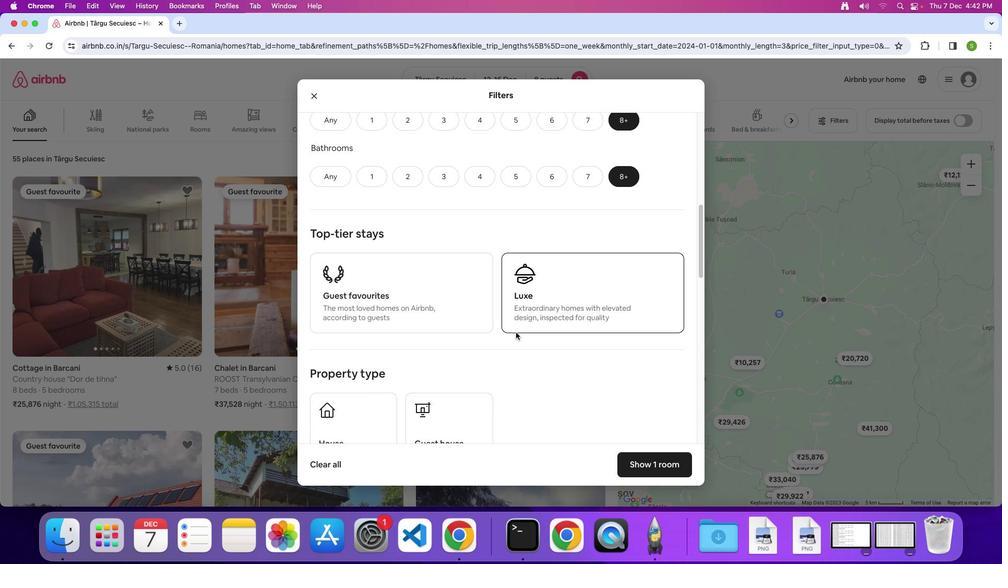 
Action: Mouse scrolled (516, 332) with delta (0, 0)
Screenshot: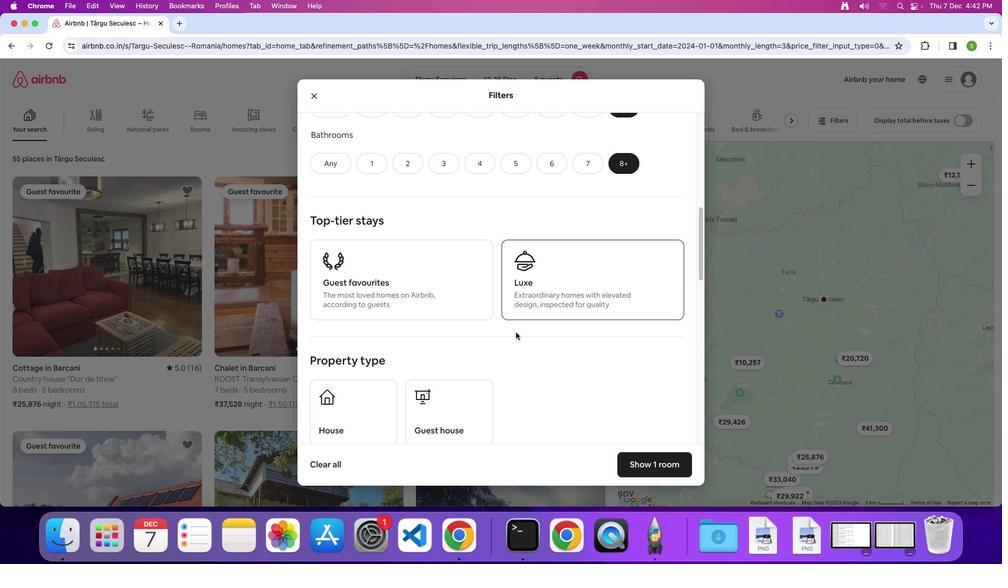 
Action: Mouse scrolled (516, 332) with delta (0, -1)
Screenshot: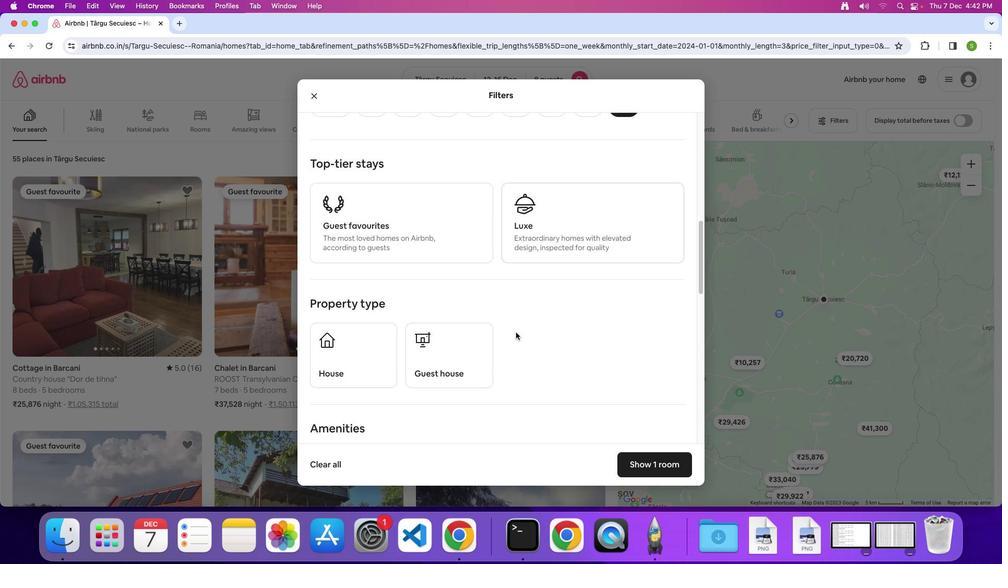 
Action: Mouse moved to (516, 332)
Screenshot: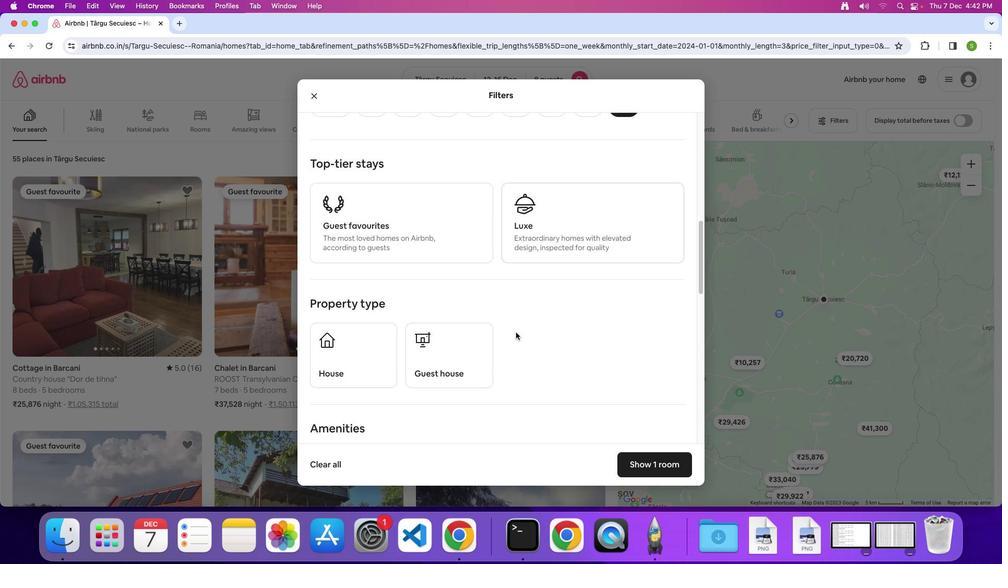 
Action: Mouse scrolled (516, 332) with delta (0, 0)
Screenshot: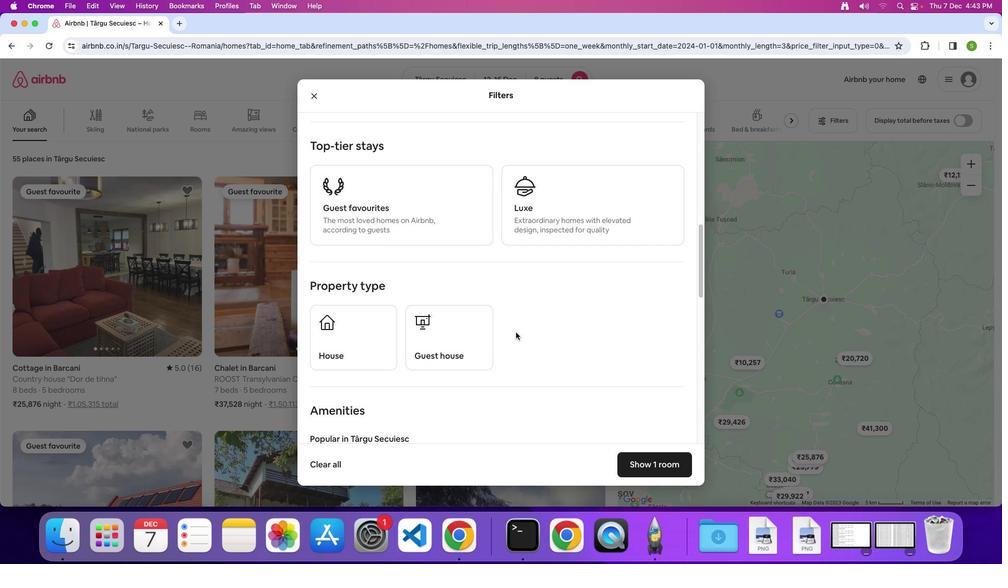 
Action: Mouse scrolled (516, 332) with delta (0, 0)
Screenshot: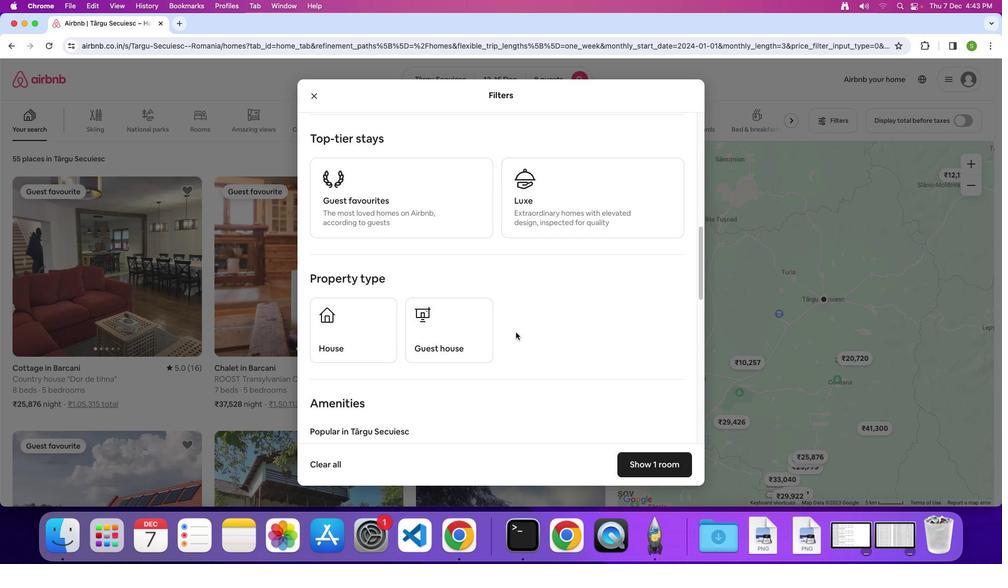 
Action: Mouse scrolled (516, 332) with delta (0, 0)
Screenshot: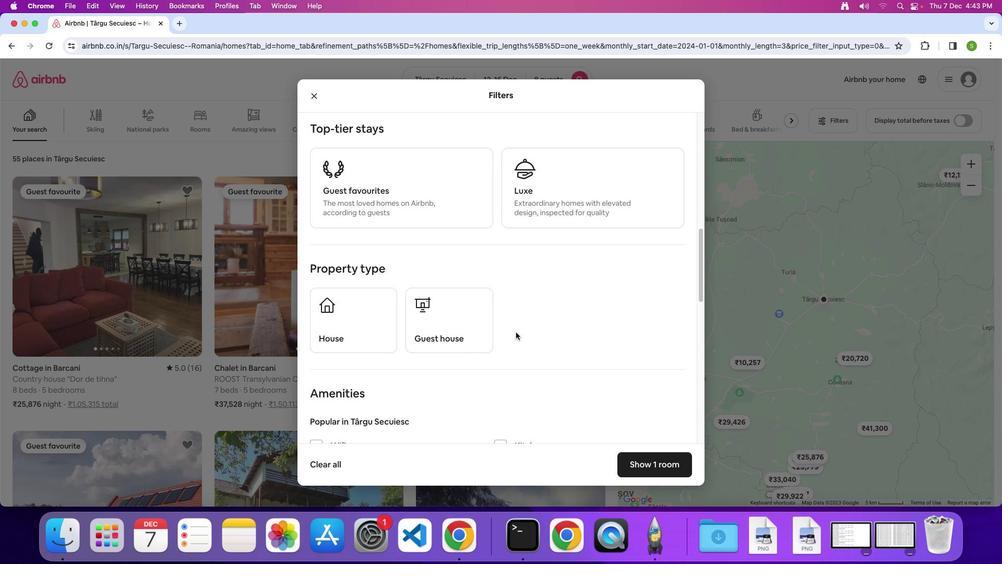 
Action: Mouse scrolled (516, 332) with delta (0, 0)
Screenshot: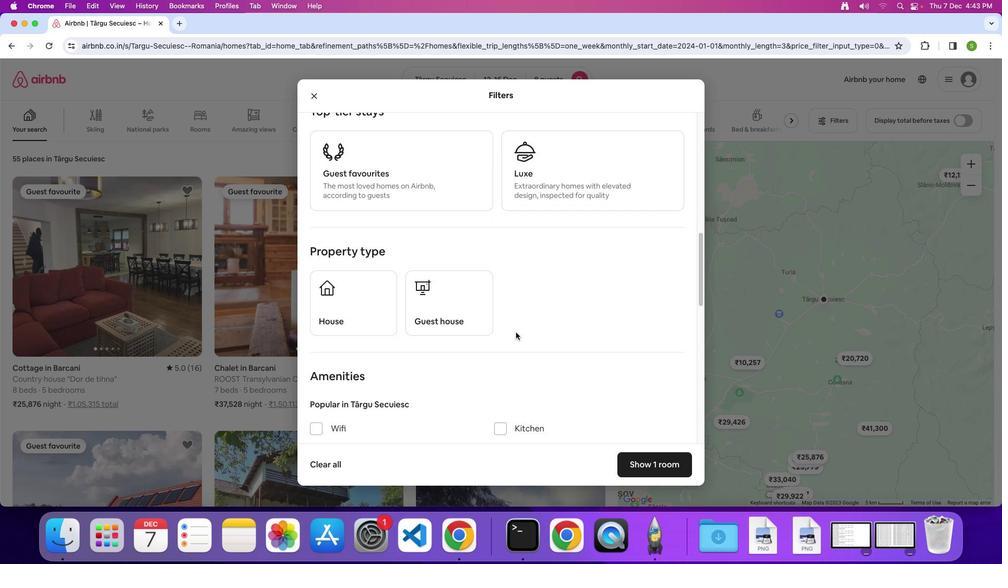 
Action: Mouse scrolled (516, 332) with delta (0, -1)
Screenshot: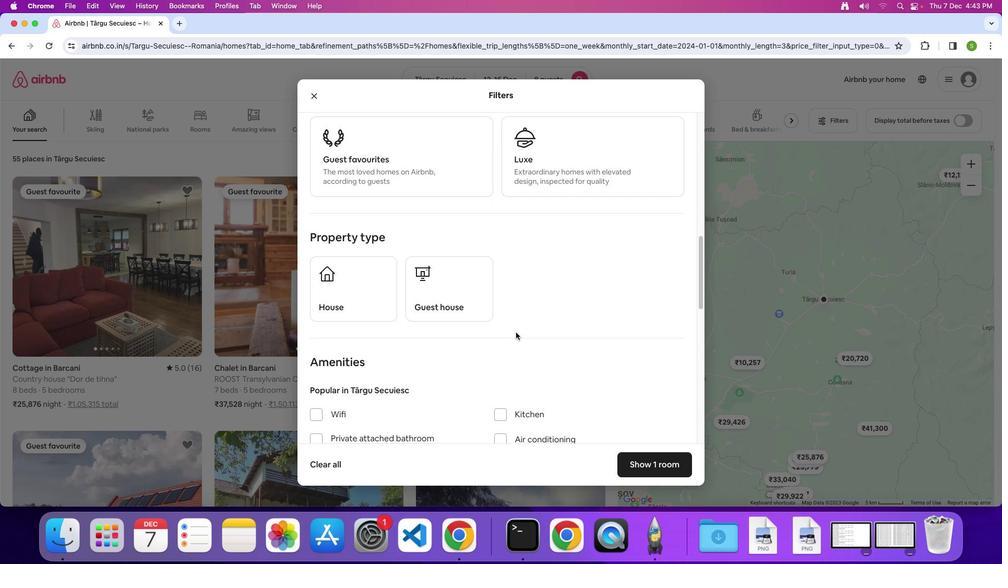 
Action: Mouse scrolled (516, 332) with delta (0, 0)
Screenshot: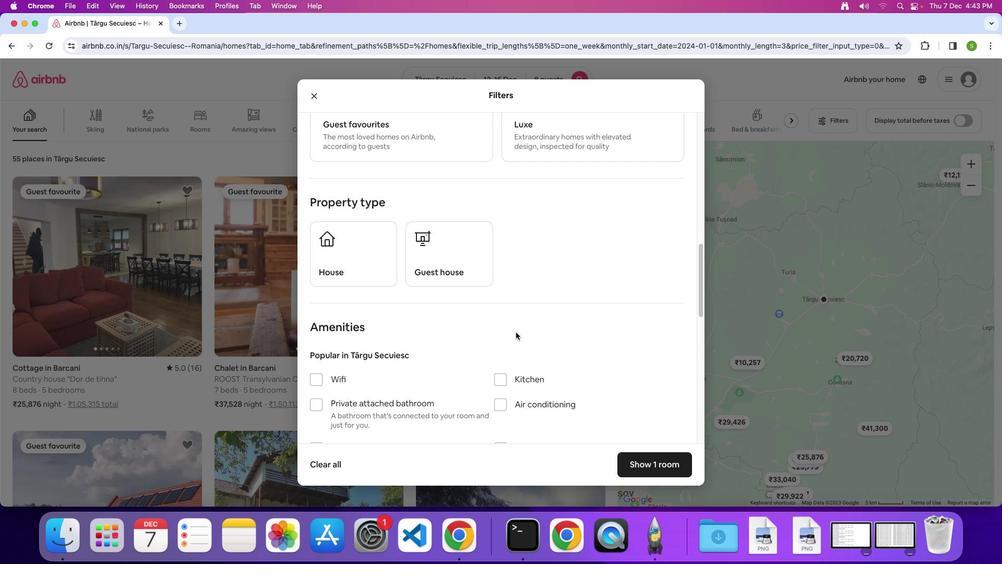 
Action: Mouse scrolled (516, 332) with delta (0, 0)
Screenshot: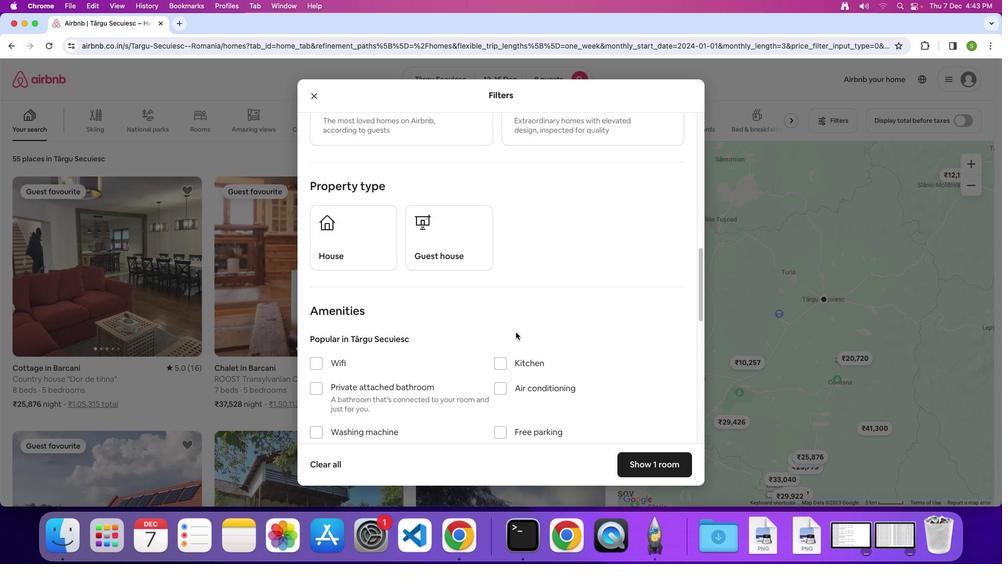 
Action: Mouse scrolled (516, 332) with delta (0, -1)
Screenshot: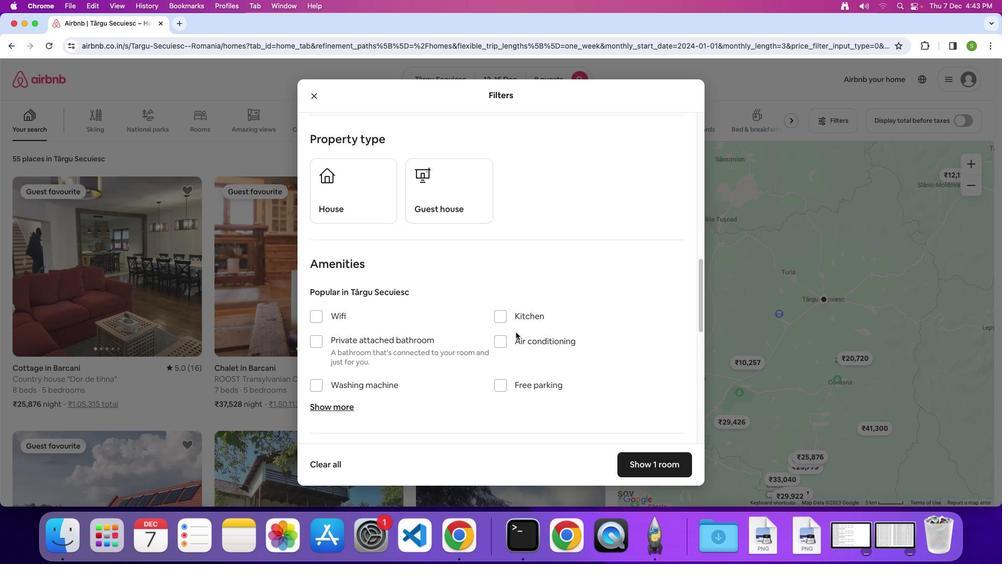 
Action: Mouse scrolled (516, 332) with delta (0, 0)
Screenshot: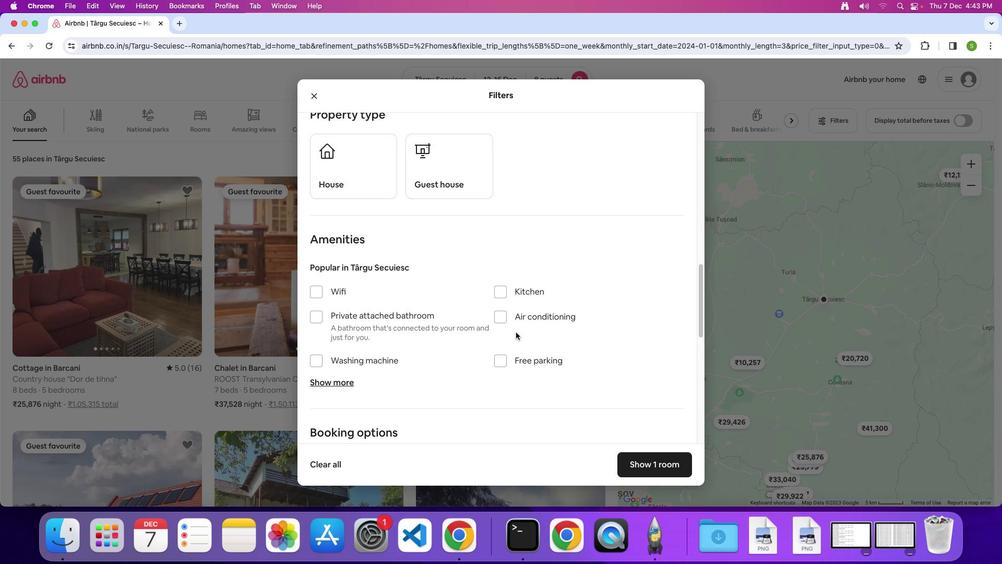 
Action: Mouse scrolled (516, 332) with delta (0, 0)
Screenshot: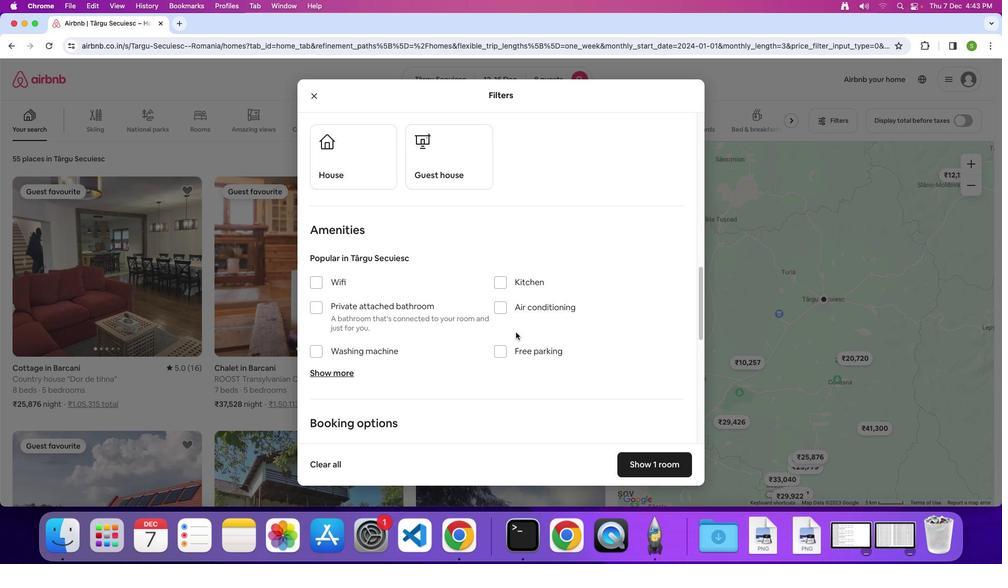 
Action: Mouse moved to (317, 276)
Screenshot: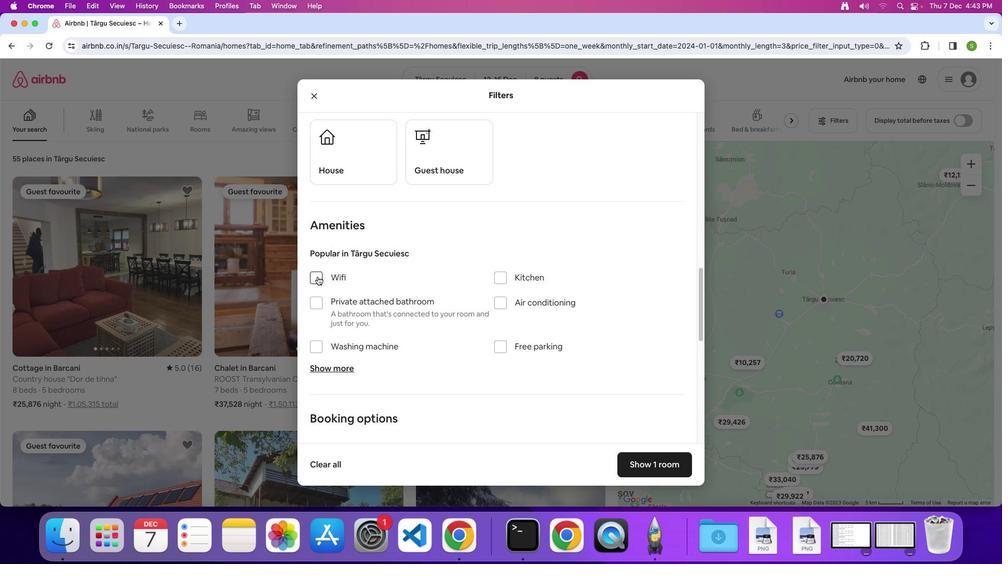 
Action: Mouse pressed left at (317, 276)
Screenshot: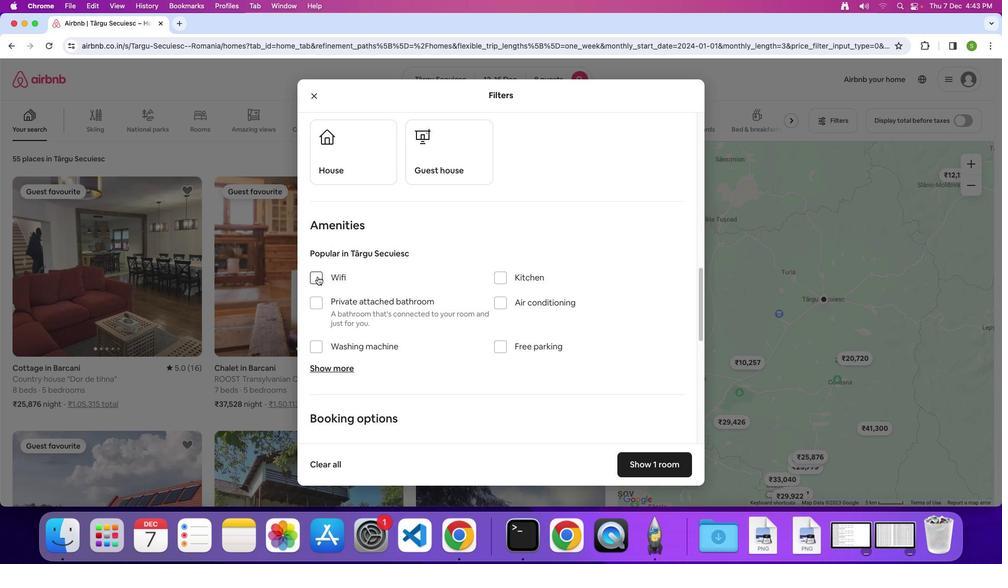 
Action: Mouse moved to (501, 350)
Screenshot: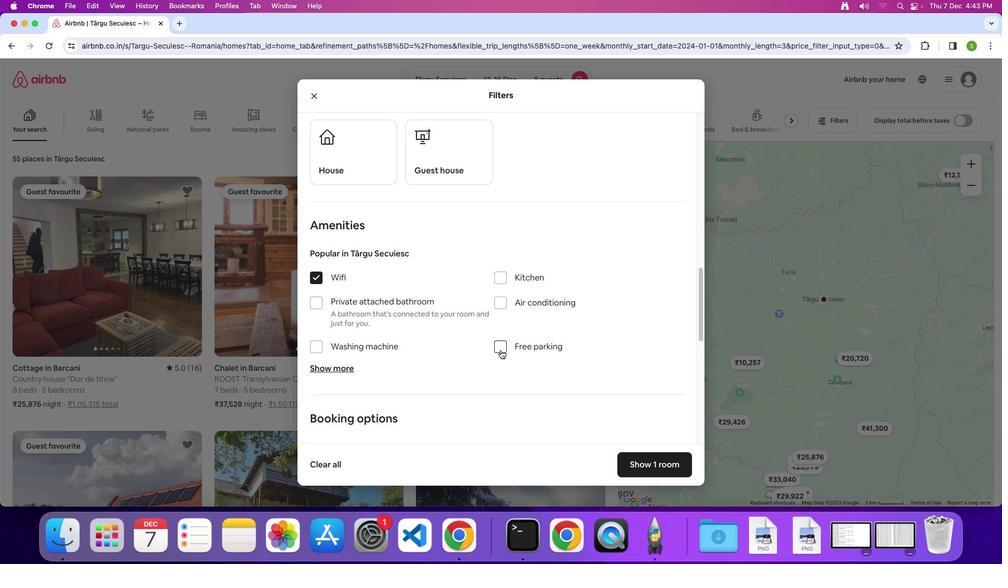 
Action: Mouse pressed left at (501, 350)
Screenshot: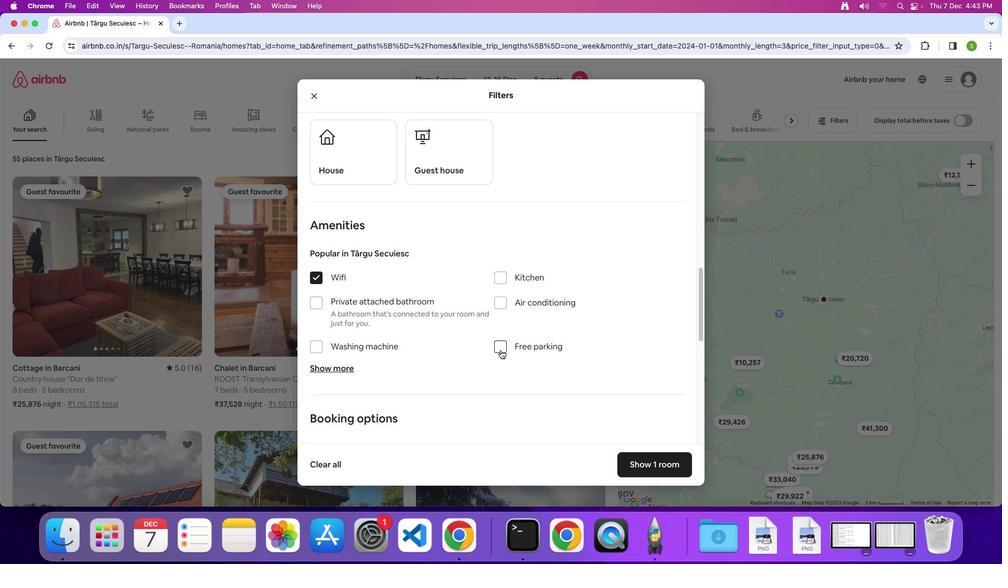 
Action: Mouse moved to (345, 367)
Screenshot: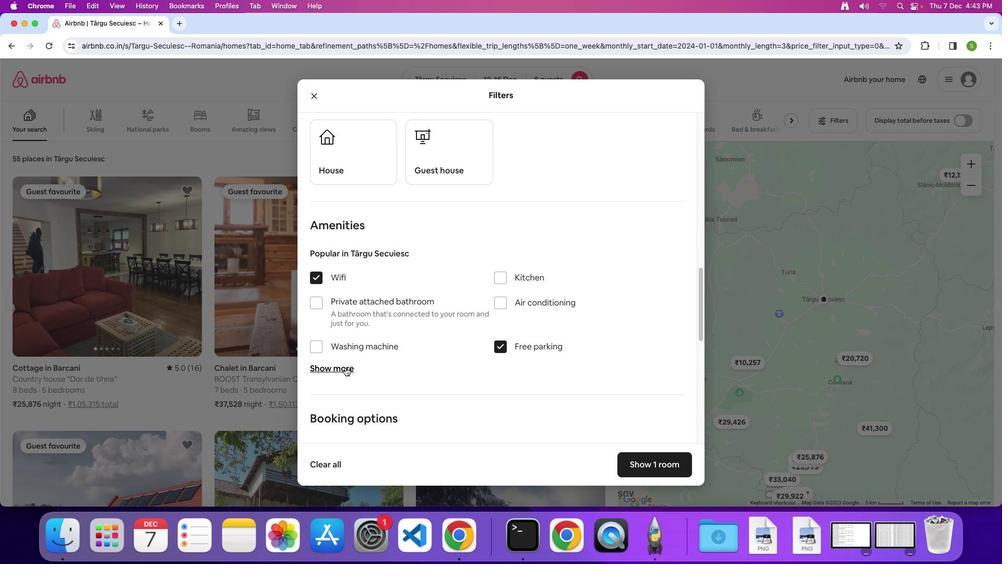 
Action: Mouse pressed left at (345, 367)
Screenshot: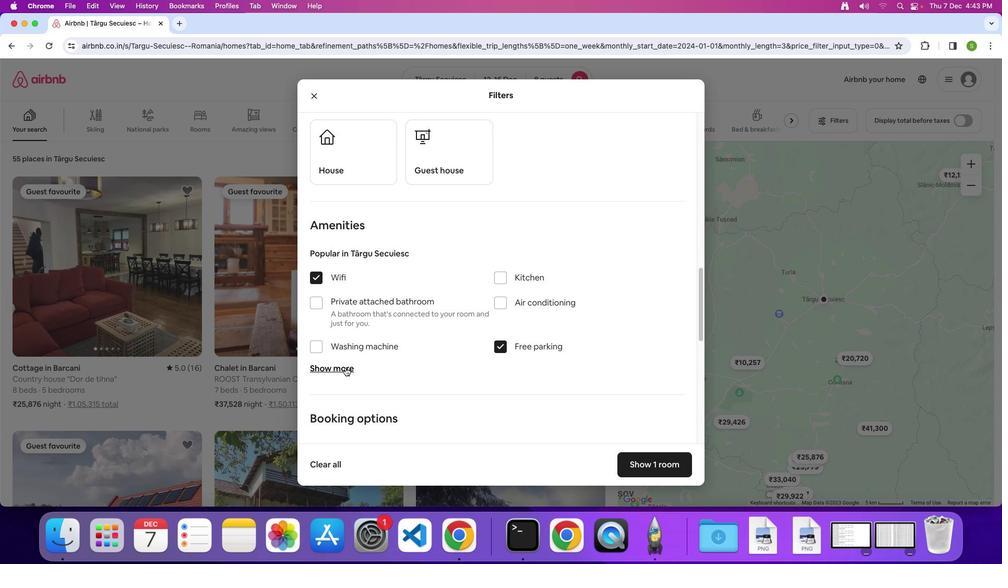 
Action: Mouse moved to (470, 333)
Screenshot: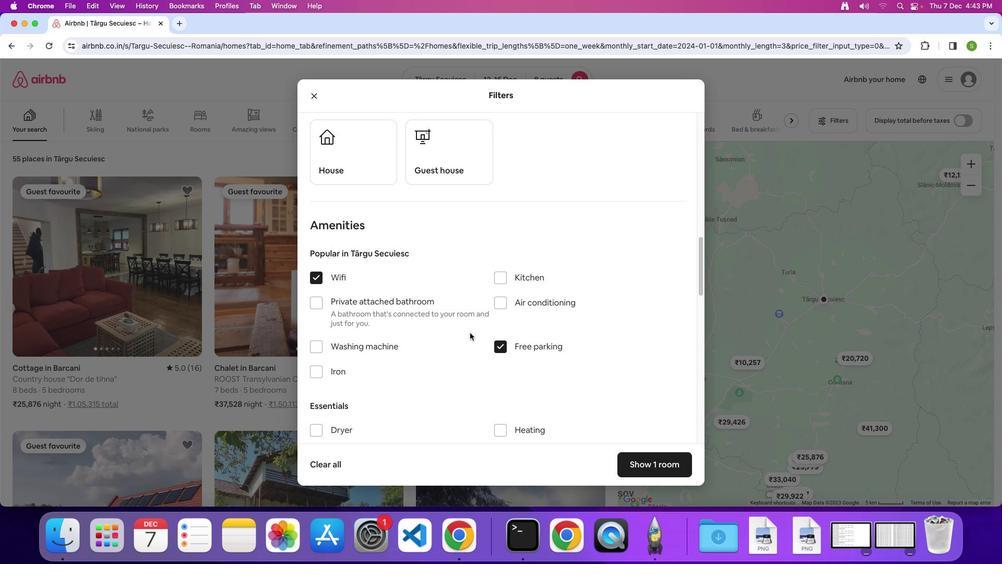 
Action: Mouse scrolled (470, 333) with delta (0, 0)
Screenshot: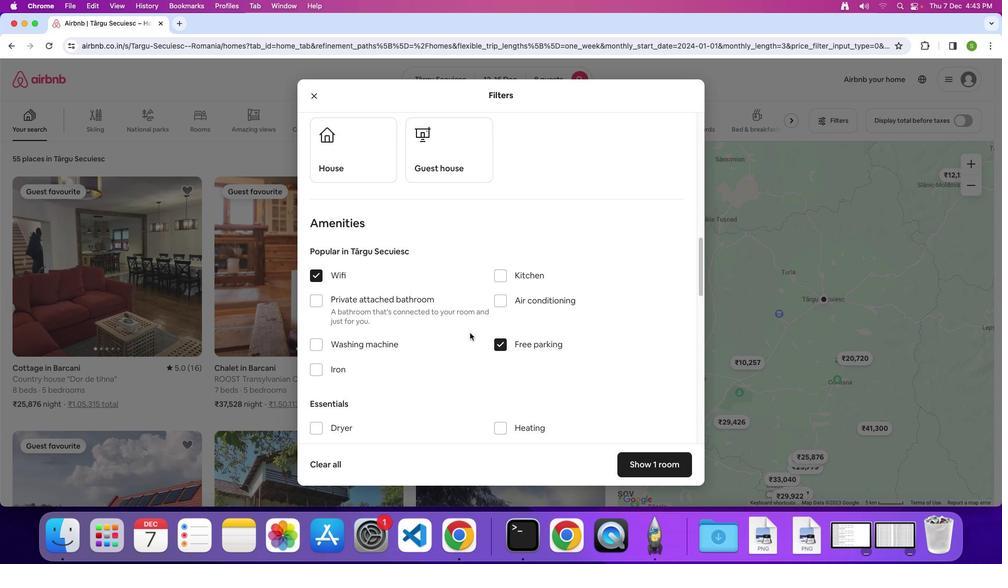 
Action: Mouse scrolled (470, 333) with delta (0, 0)
Screenshot: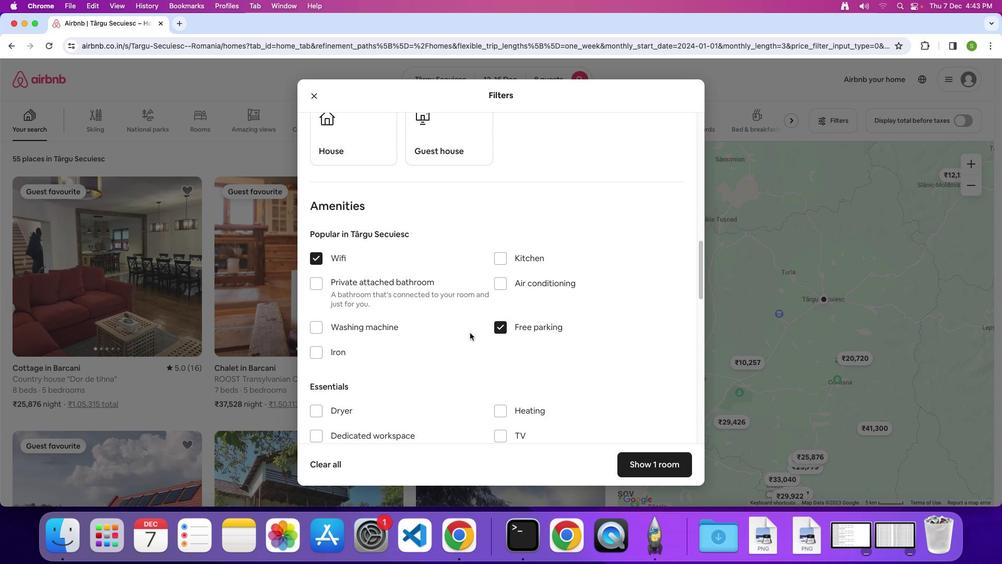 
Action: Mouse scrolled (470, 333) with delta (0, -1)
Screenshot: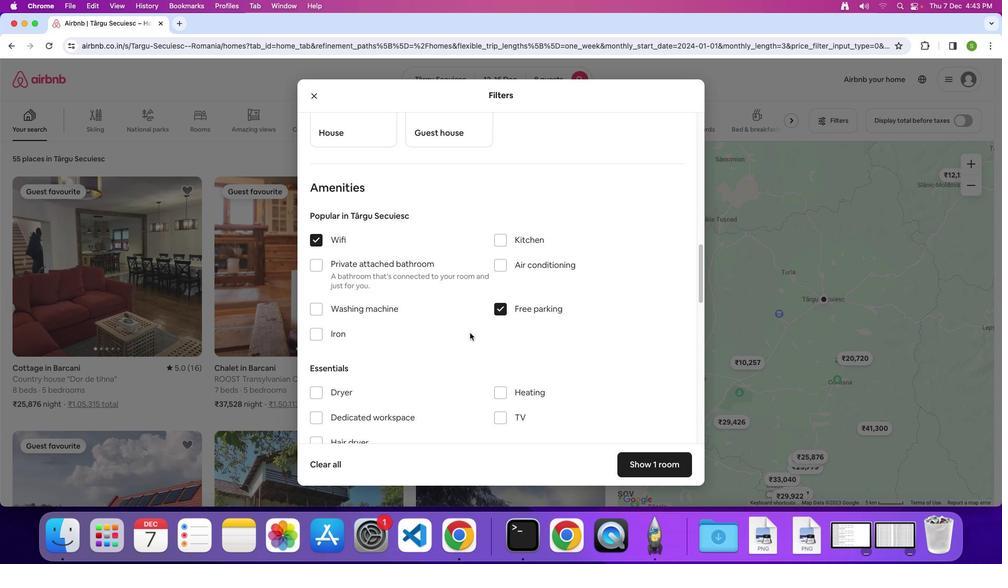 
Action: Mouse scrolled (470, 333) with delta (0, 0)
Screenshot: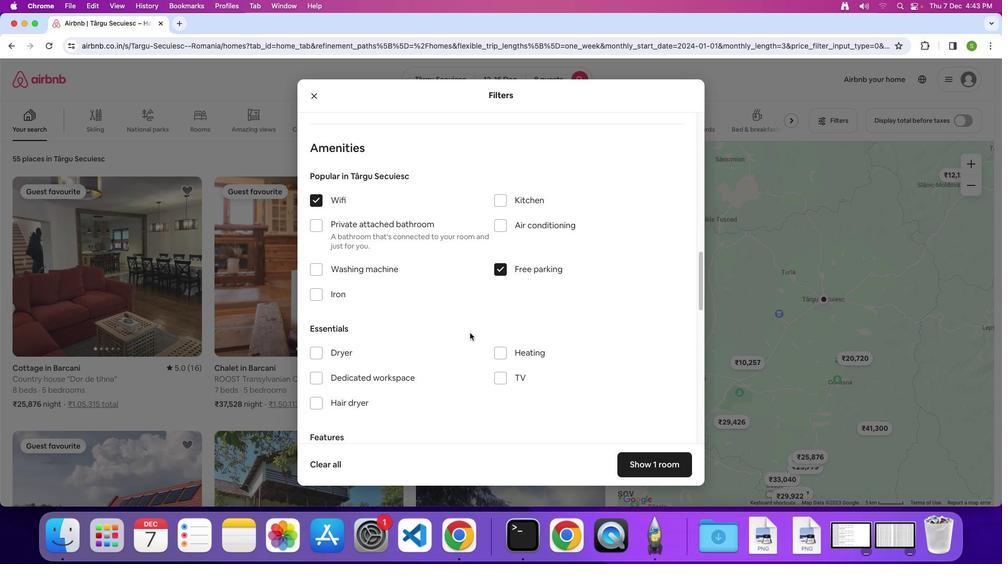 
Action: Mouse scrolled (470, 333) with delta (0, 0)
Screenshot: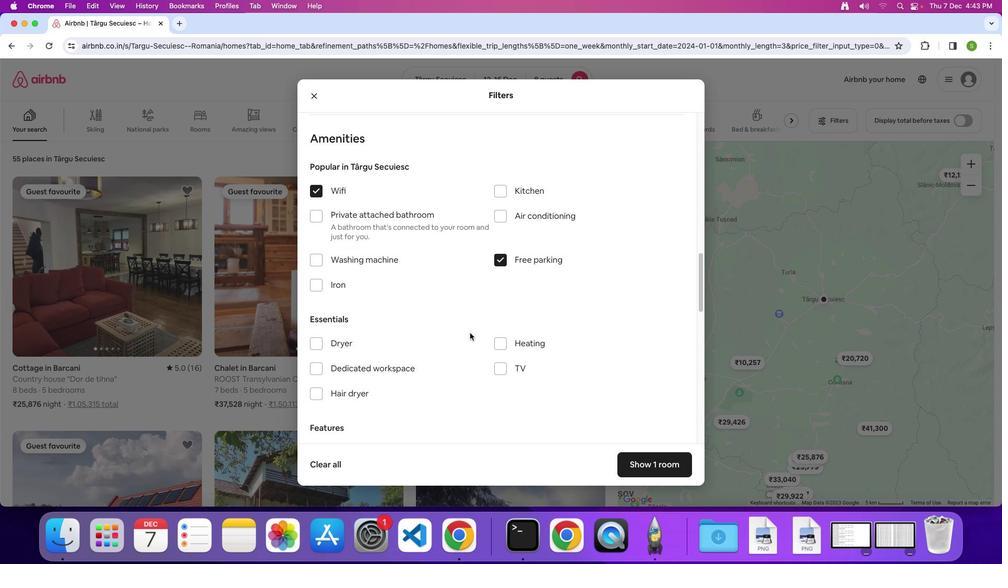 
Action: Mouse moved to (495, 356)
Screenshot: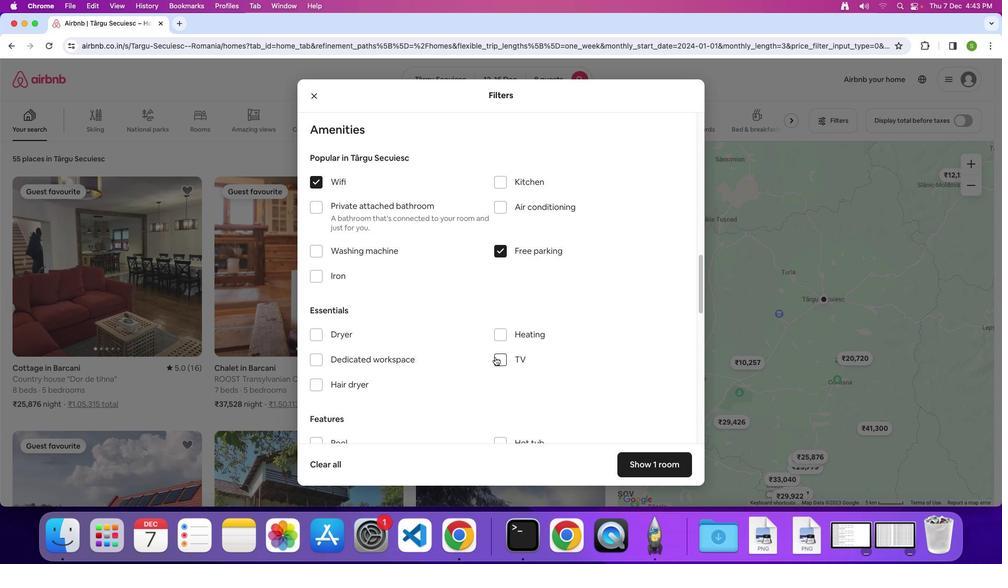 
Action: Mouse pressed left at (495, 356)
Screenshot: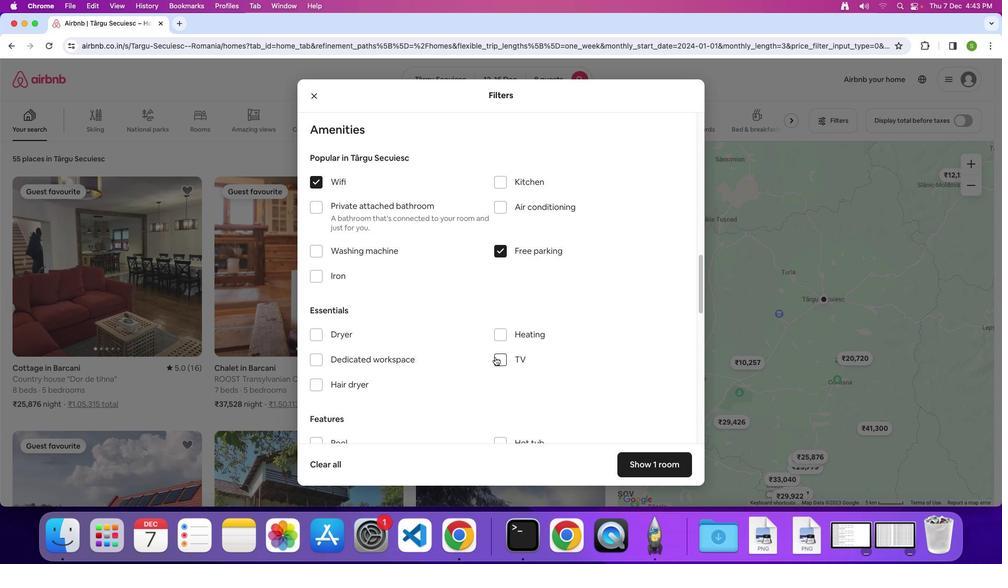 
Action: Mouse moved to (479, 337)
Screenshot: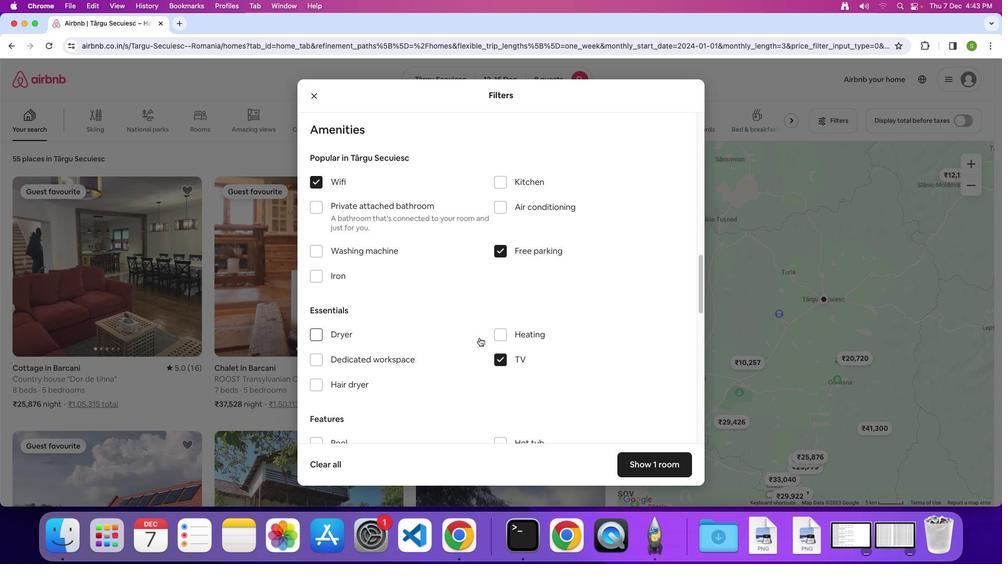 
Action: Mouse scrolled (479, 337) with delta (0, 0)
Screenshot: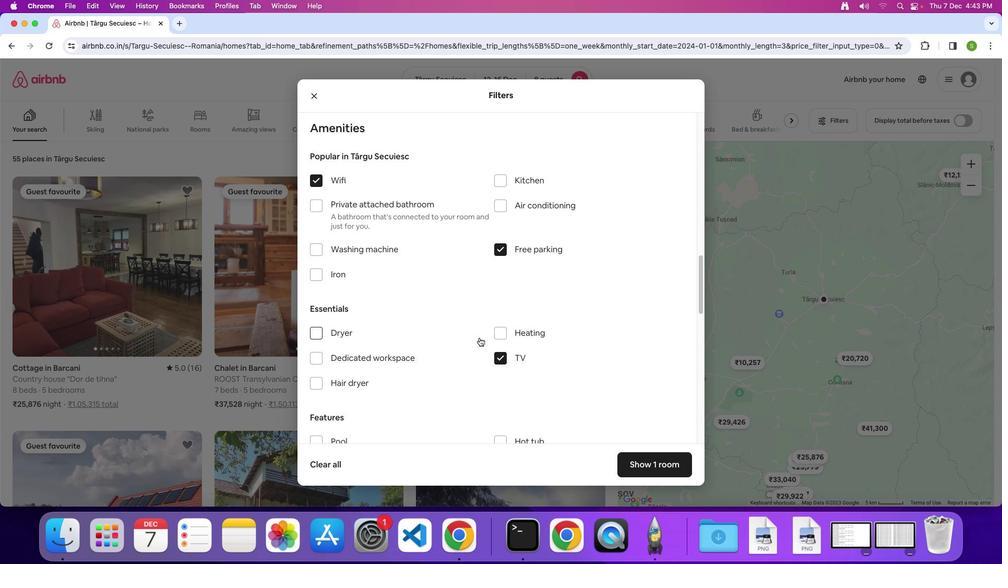 
Action: Mouse scrolled (479, 337) with delta (0, 0)
Screenshot: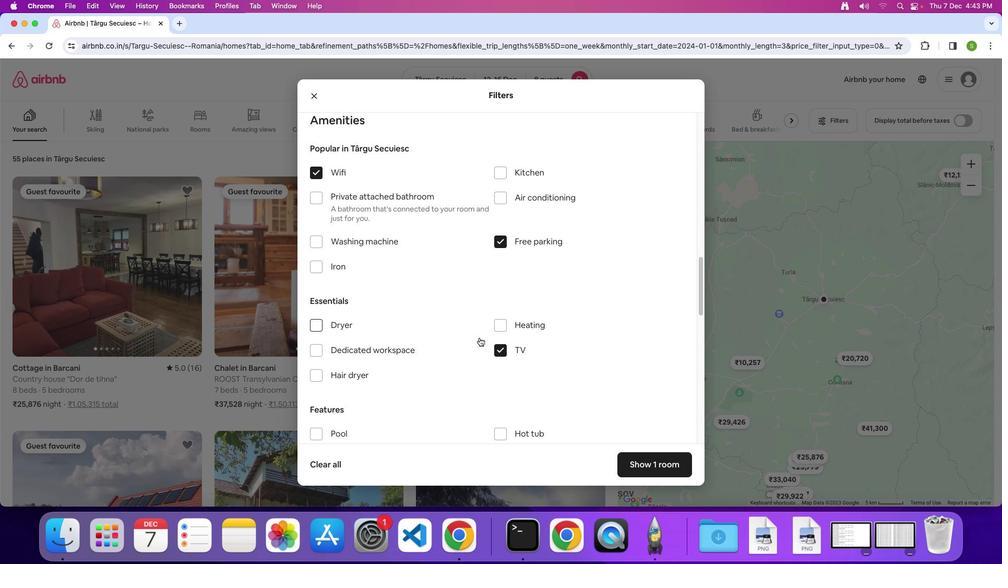 
Action: Mouse scrolled (479, 337) with delta (0, 0)
Screenshot: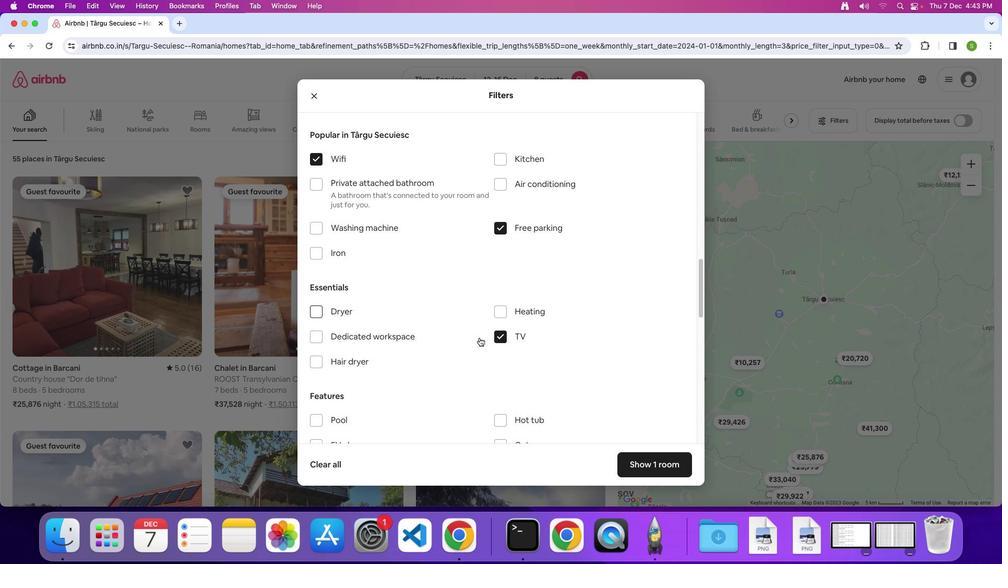 
Action: Mouse scrolled (479, 337) with delta (0, 0)
Screenshot: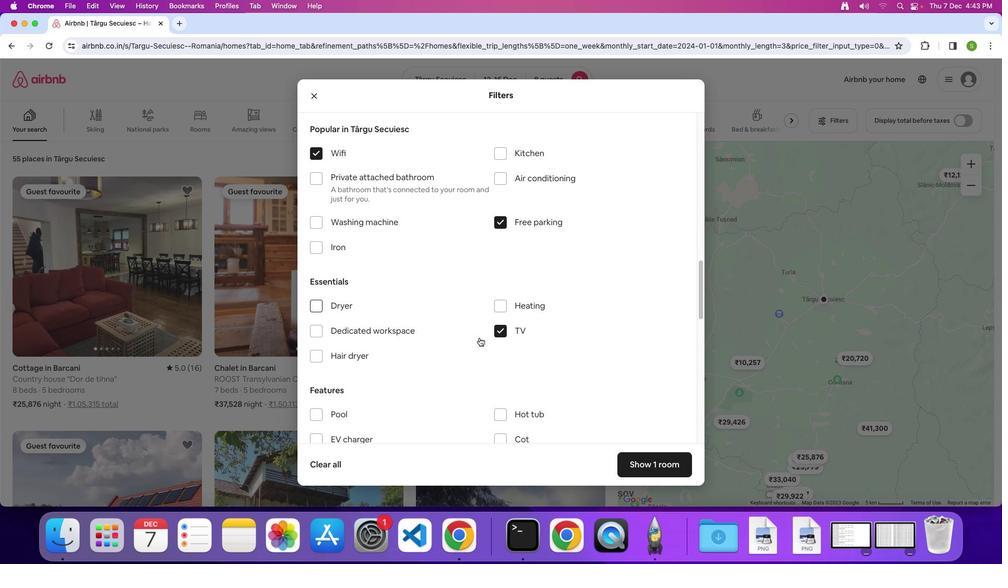 
Action: Mouse scrolled (479, 337) with delta (0, -1)
Screenshot: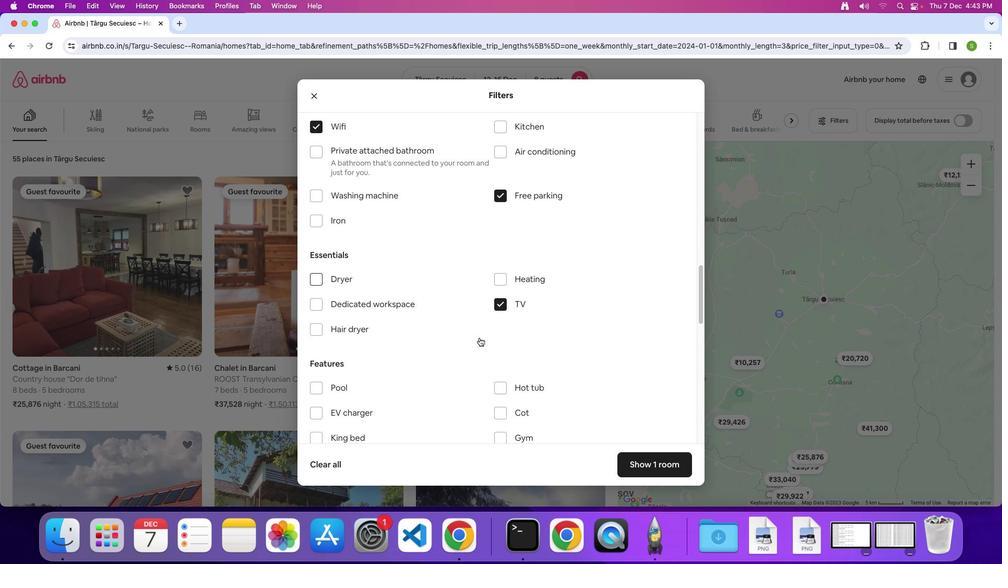 
Action: Mouse scrolled (479, 337) with delta (0, 0)
Screenshot: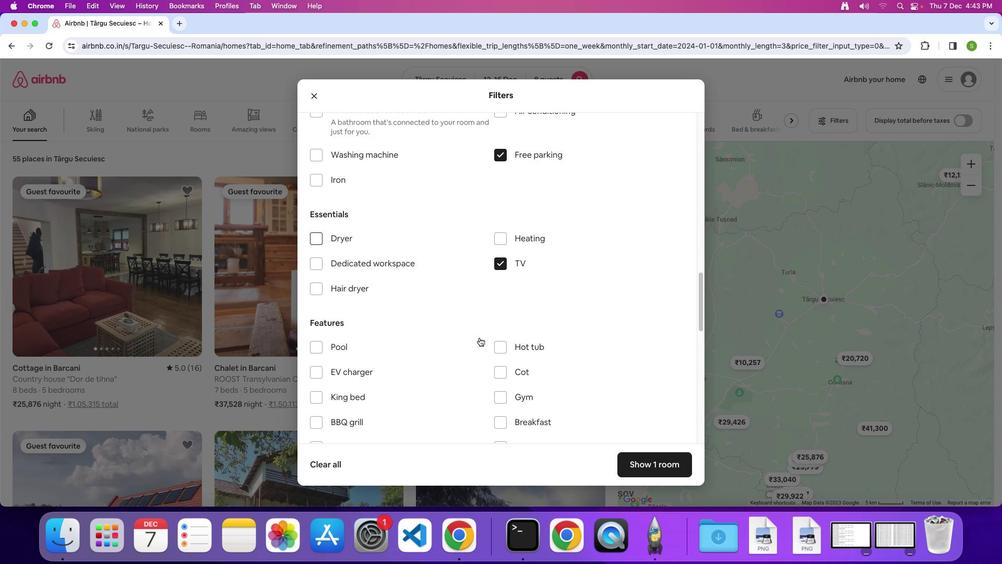 
Action: Mouse scrolled (479, 337) with delta (0, 0)
Screenshot: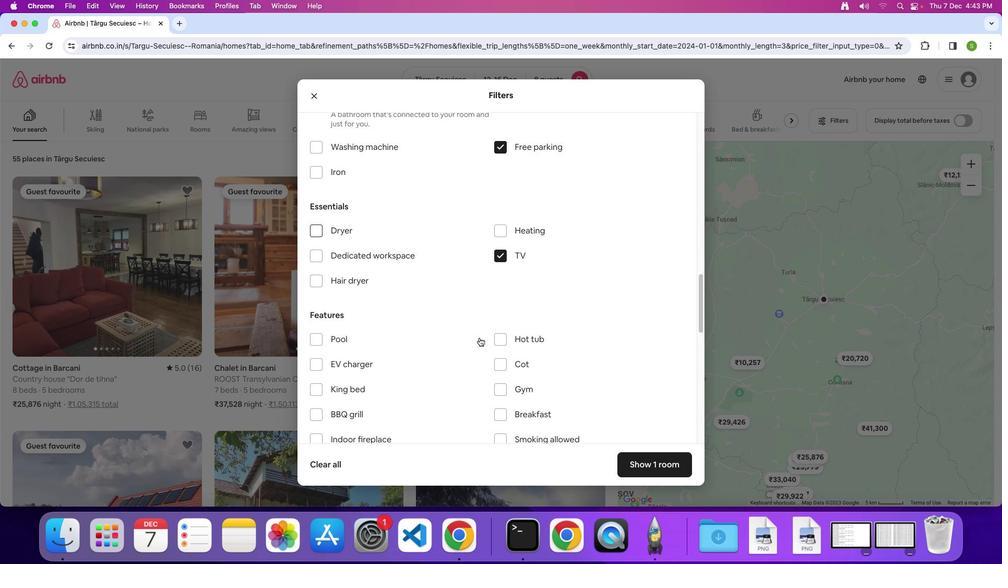 
Action: Mouse scrolled (479, 337) with delta (0, 0)
Screenshot: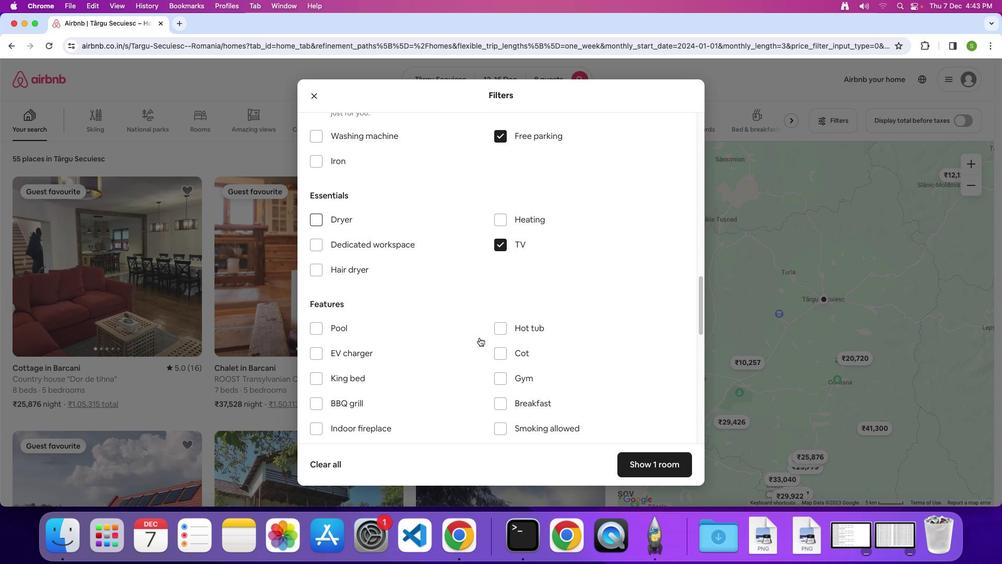 
Action: Mouse scrolled (479, 337) with delta (0, 0)
Screenshot: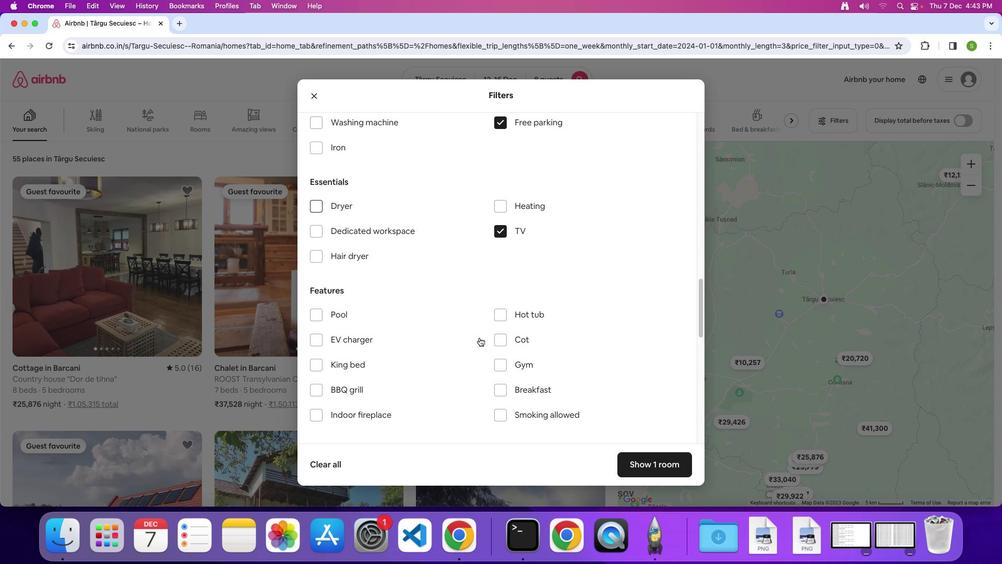 
Action: Mouse scrolled (479, 337) with delta (0, 0)
Screenshot: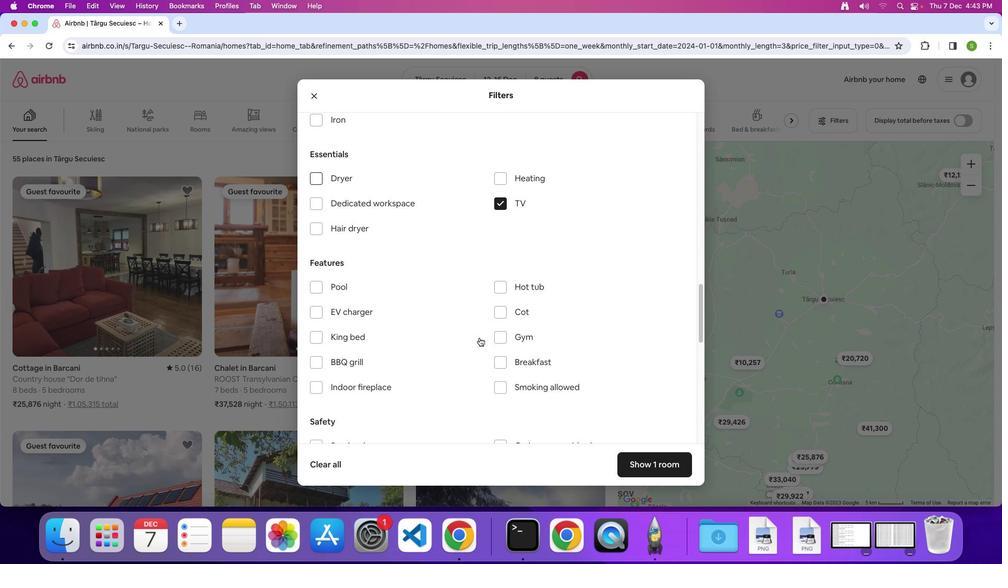 
Action: Mouse scrolled (479, 337) with delta (0, 0)
Screenshot: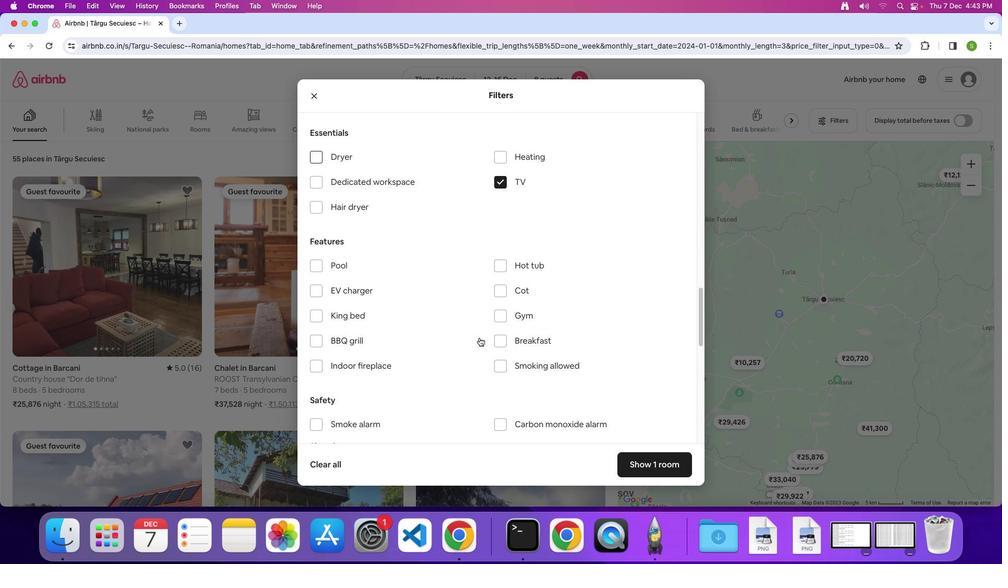 
Action: Mouse scrolled (479, 337) with delta (0, 0)
Screenshot: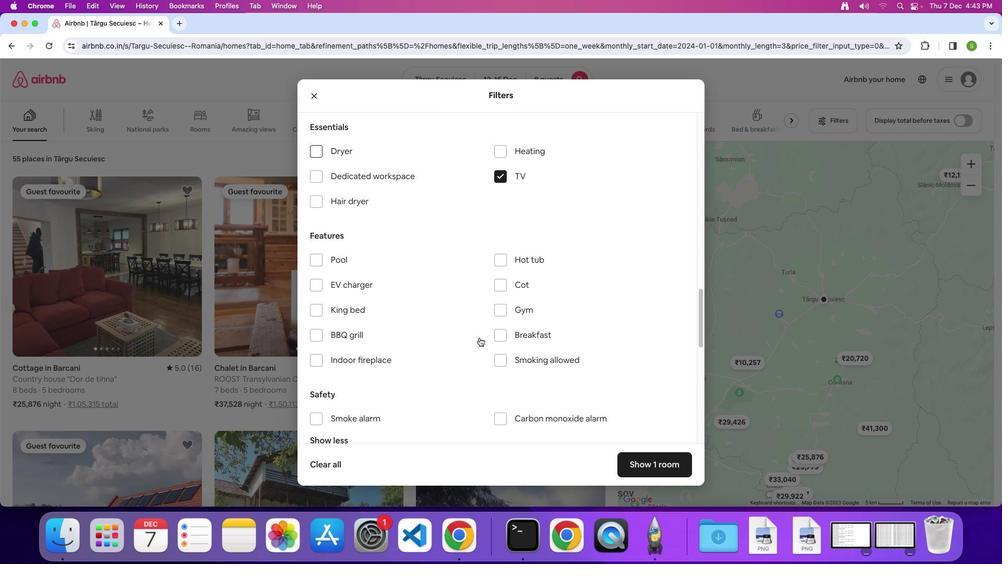 
Action: Mouse scrolled (479, 337) with delta (0, 0)
Screenshot: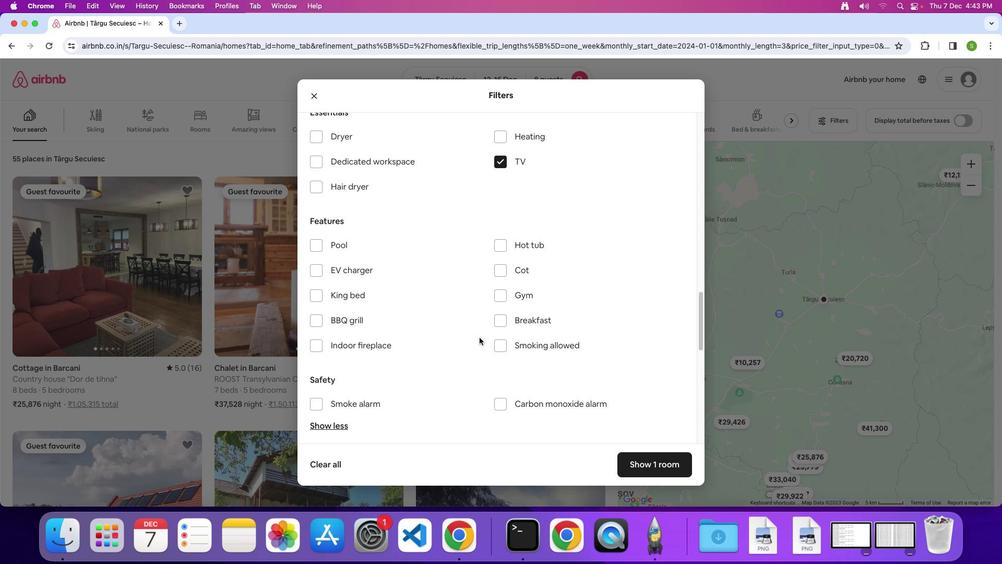 
Action: Mouse scrolled (479, 337) with delta (0, 0)
Screenshot: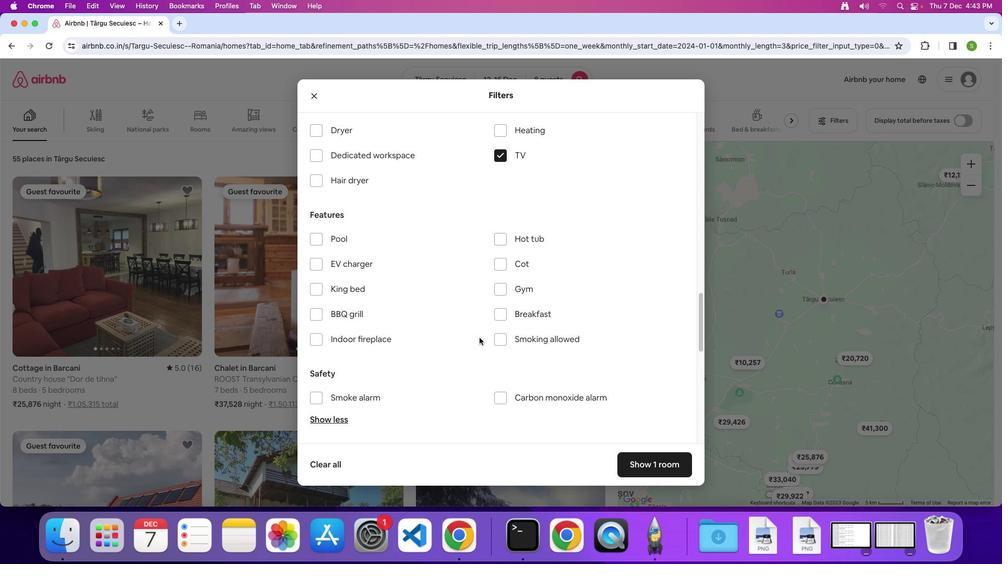 
Action: Mouse moved to (503, 284)
Screenshot: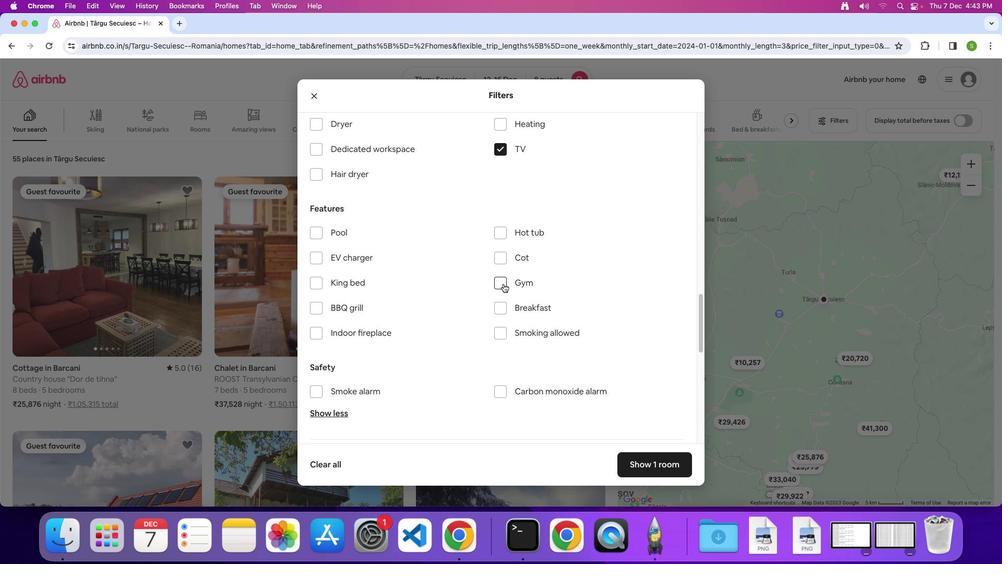 
Action: Mouse pressed left at (503, 284)
Screenshot: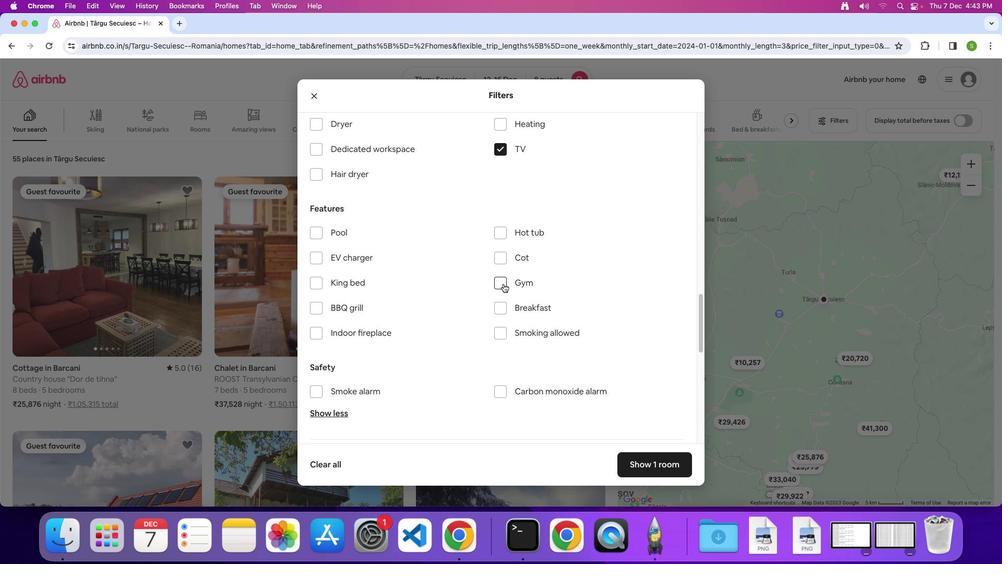 
Action: Mouse moved to (499, 310)
Screenshot: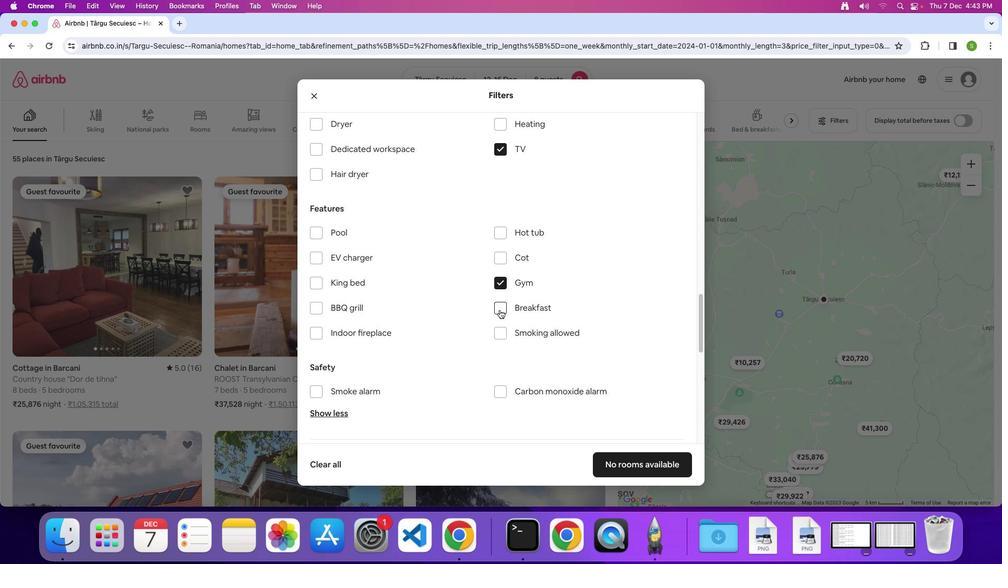 
Action: Mouse pressed left at (499, 310)
Screenshot: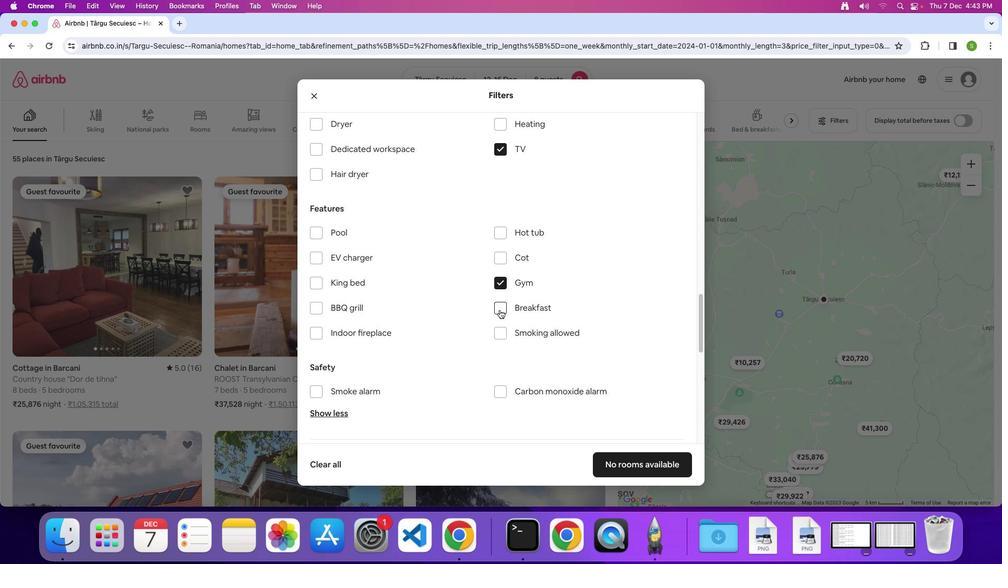 
Action: Mouse moved to (620, 459)
Screenshot: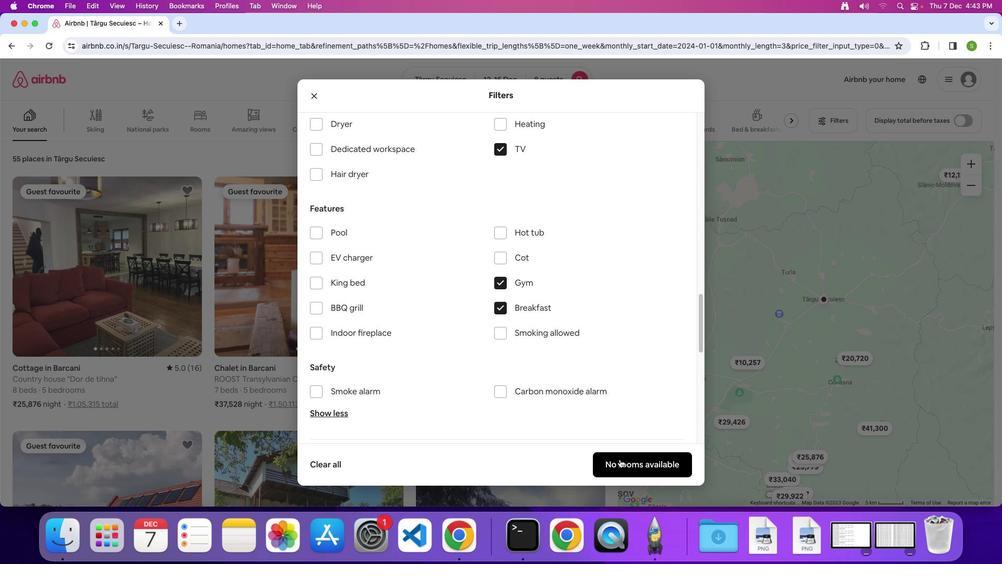 
Action: Mouse pressed left at (620, 459)
Screenshot: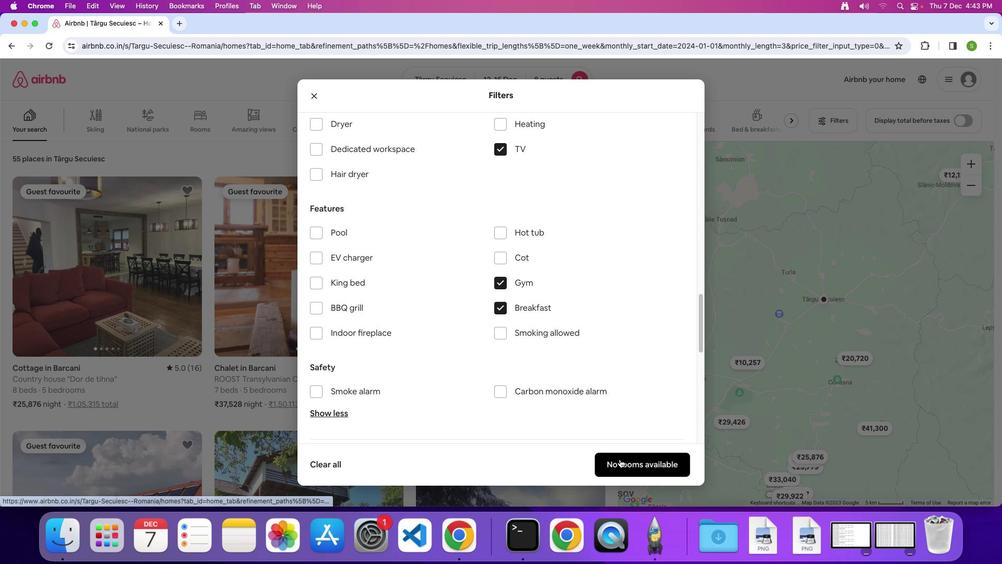 
Action: Mouse moved to (530, 372)
Screenshot: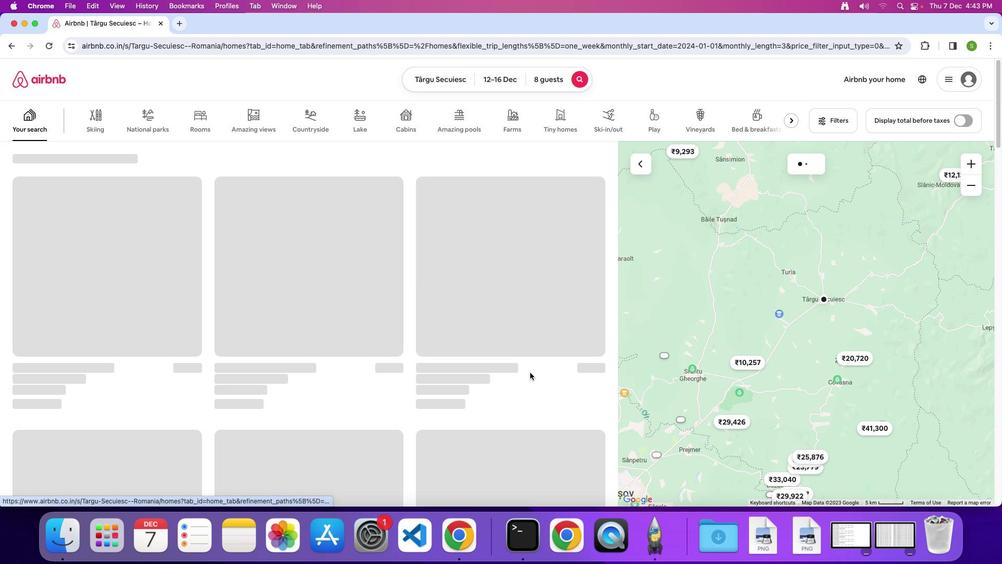 
